 Task: Add Evolved Keto White Bar to the cart.
Action: Mouse moved to (241, 130)
Screenshot: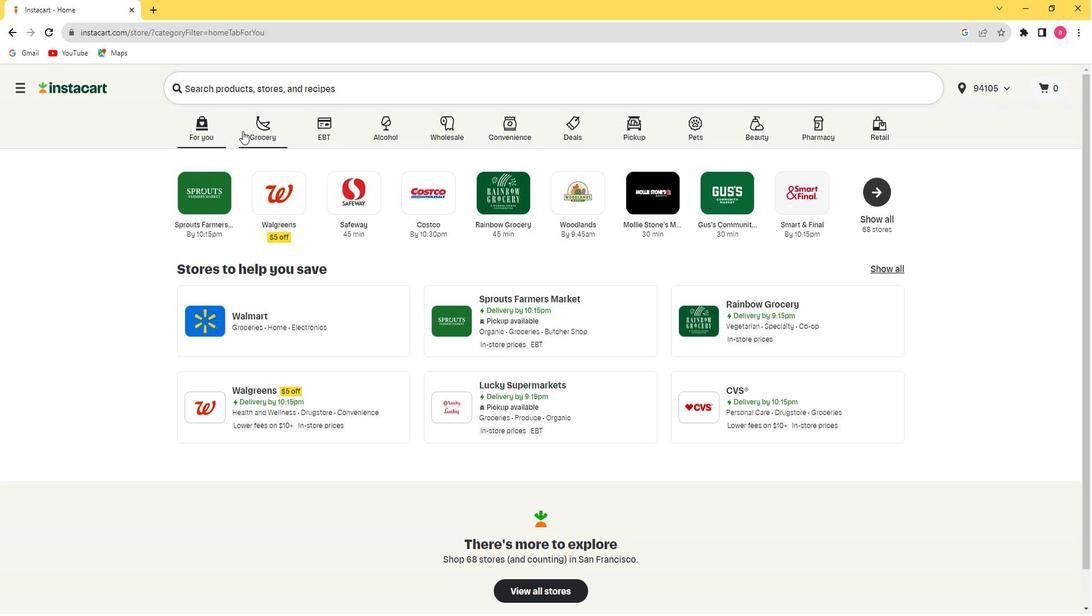
Action: Mouse pressed left at (241, 130)
Screenshot: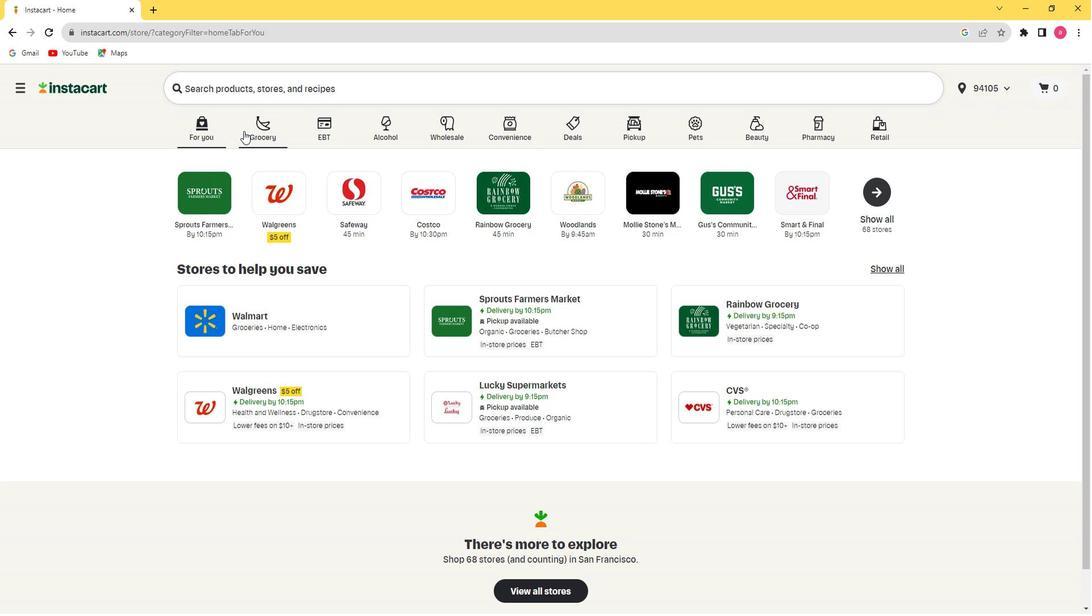 
Action: Mouse moved to (776, 202)
Screenshot: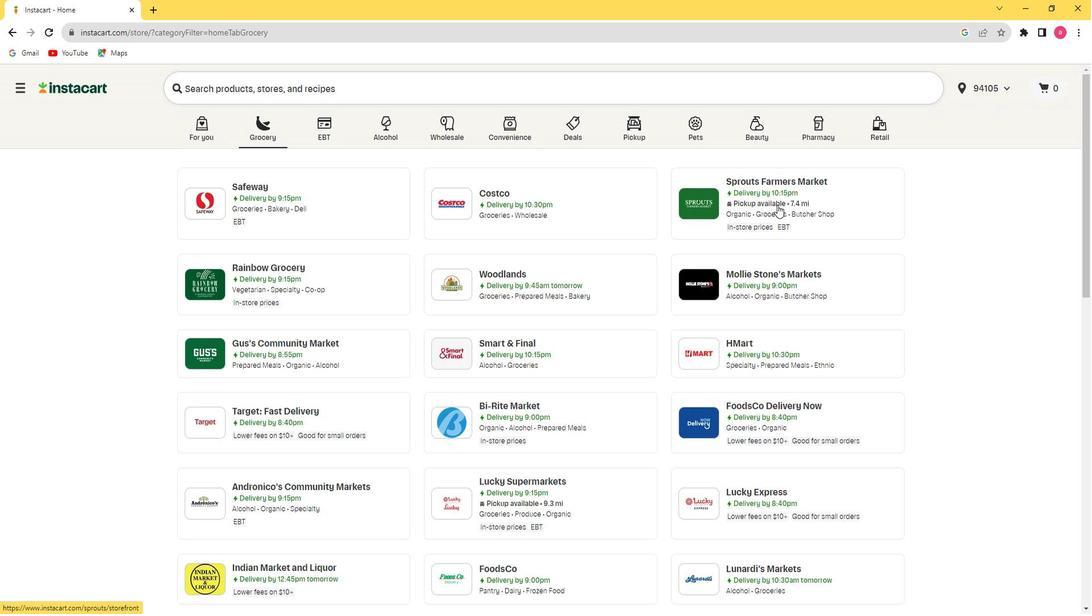 
Action: Mouse pressed left at (776, 202)
Screenshot: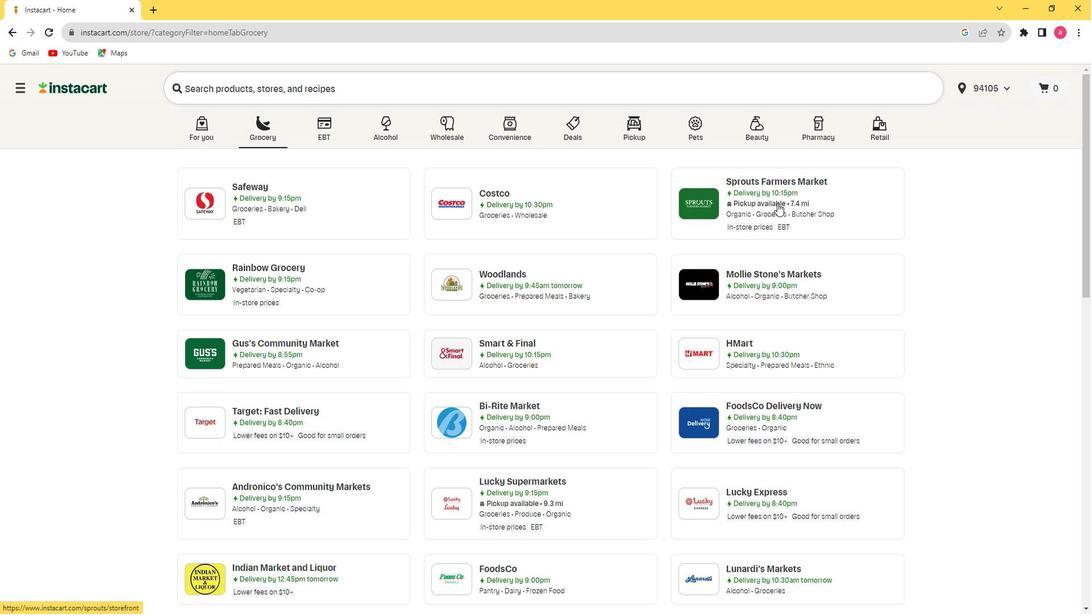 
Action: Mouse moved to (78, 479)
Screenshot: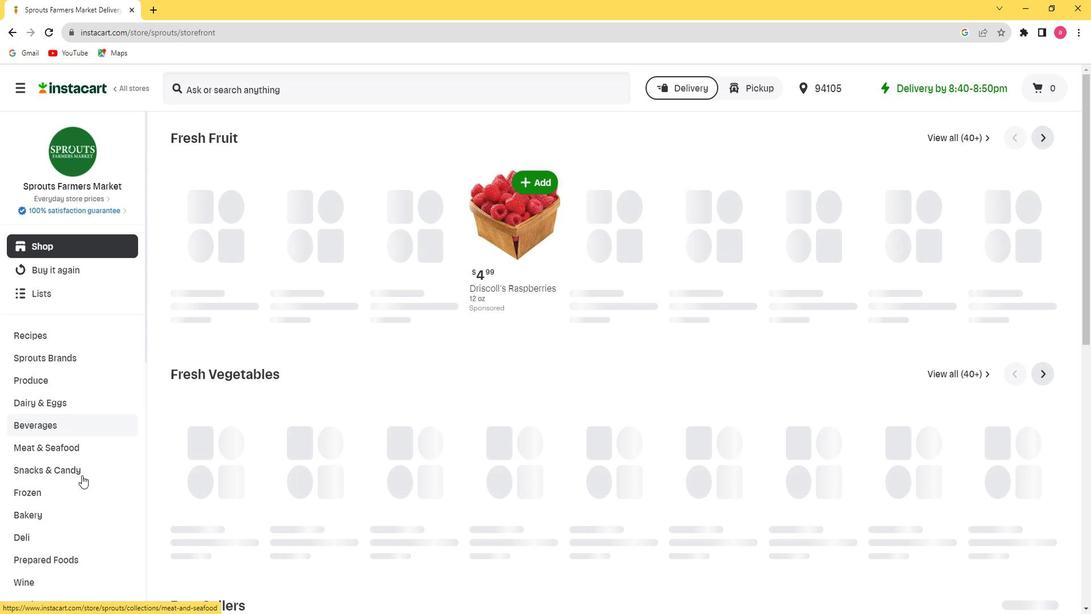 
Action: Mouse pressed left at (78, 479)
Screenshot: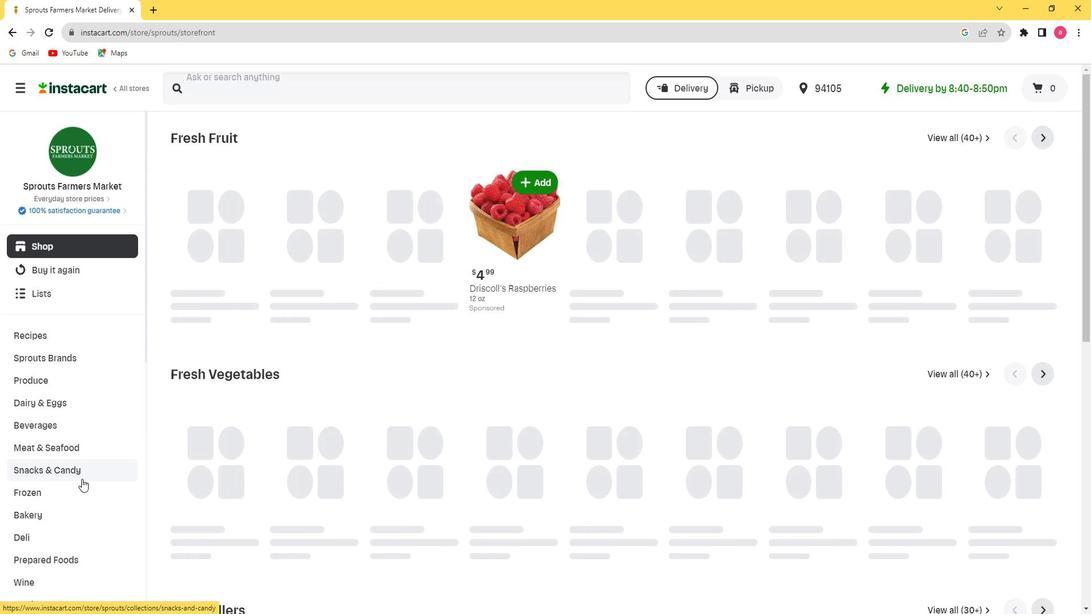 
Action: Mouse moved to (79, 501)
Screenshot: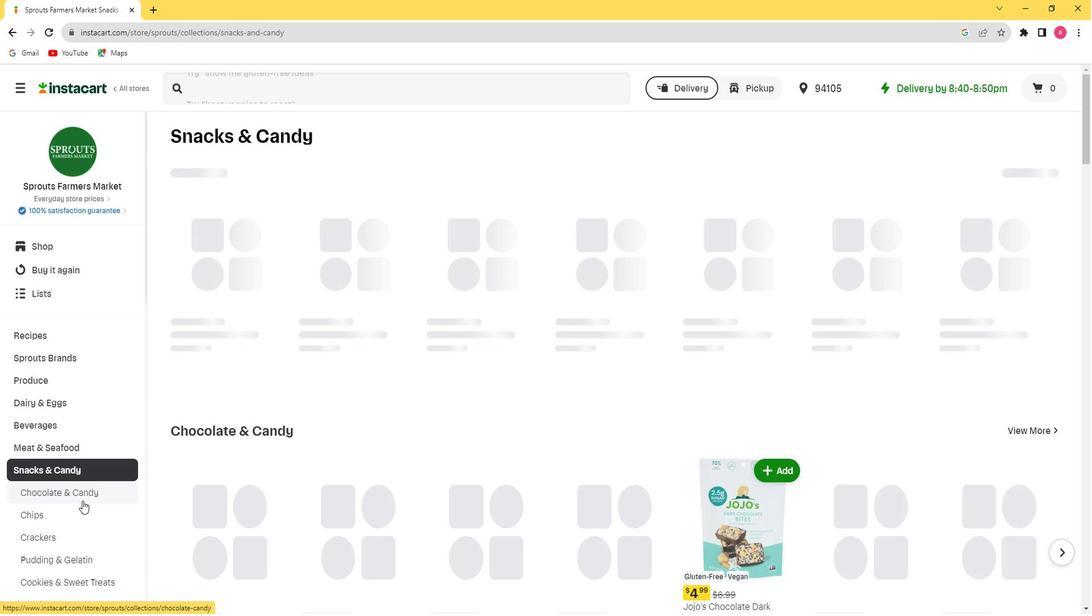 
Action: Mouse pressed left at (79, 501)
Screenshot: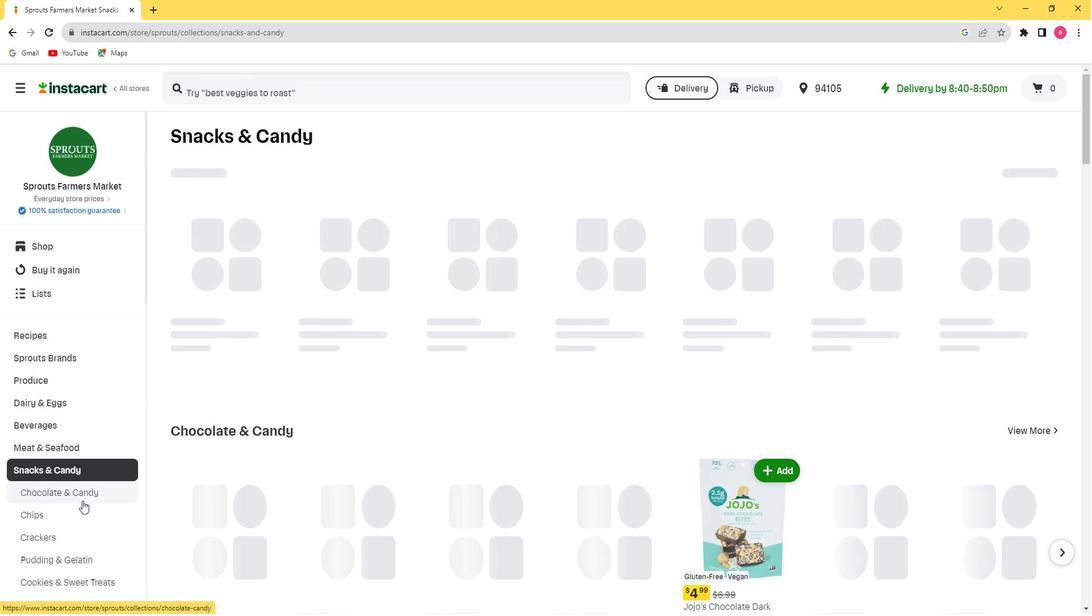 
Action: Mouse moved to (249, 178)
Screenshot: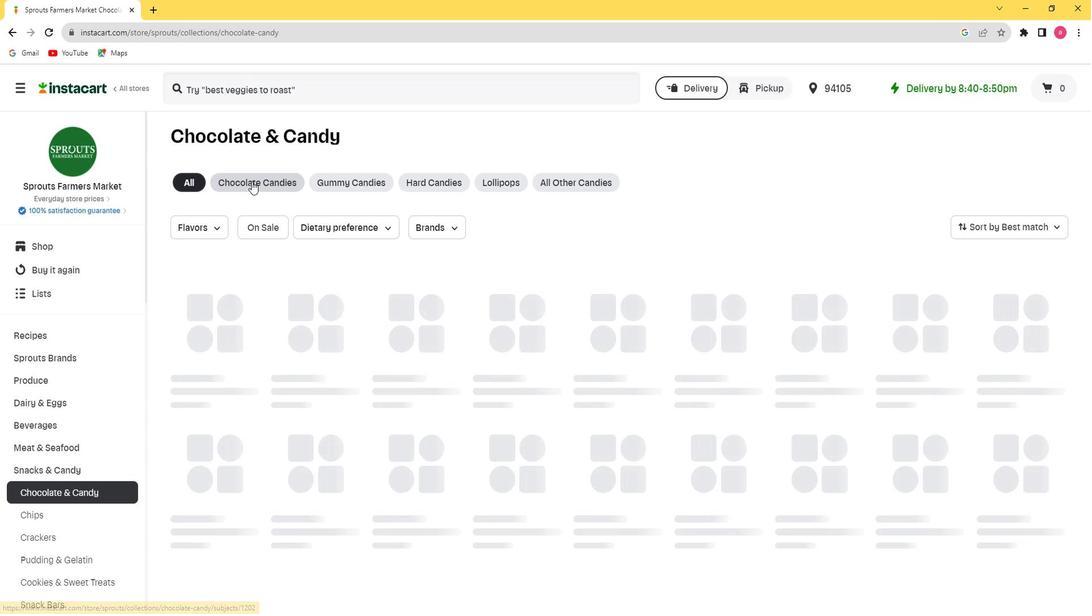 
Action: Mouse pressed left at (249, 178)
Screenshot: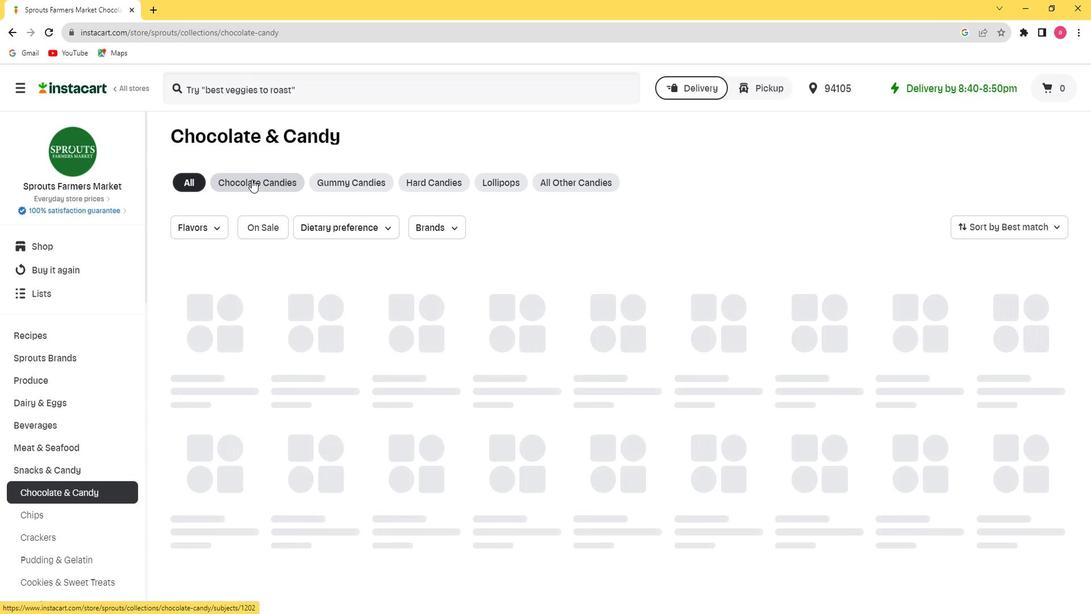 
Action: Mouse moved to (241, 94)
Screenshot: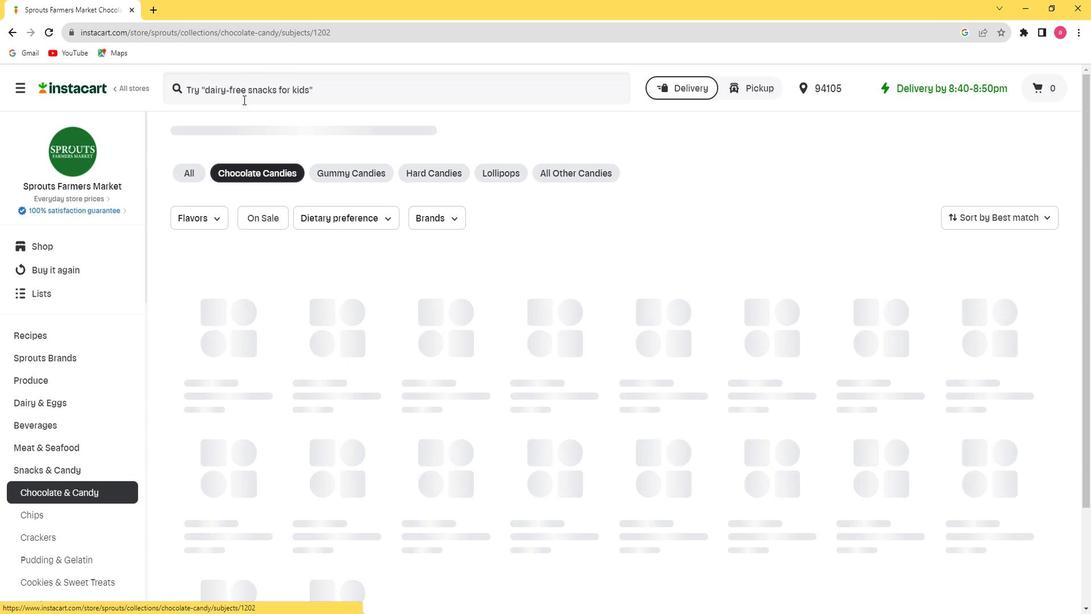 
Action: Mouse pressed left at (241, 94)
Screenshot: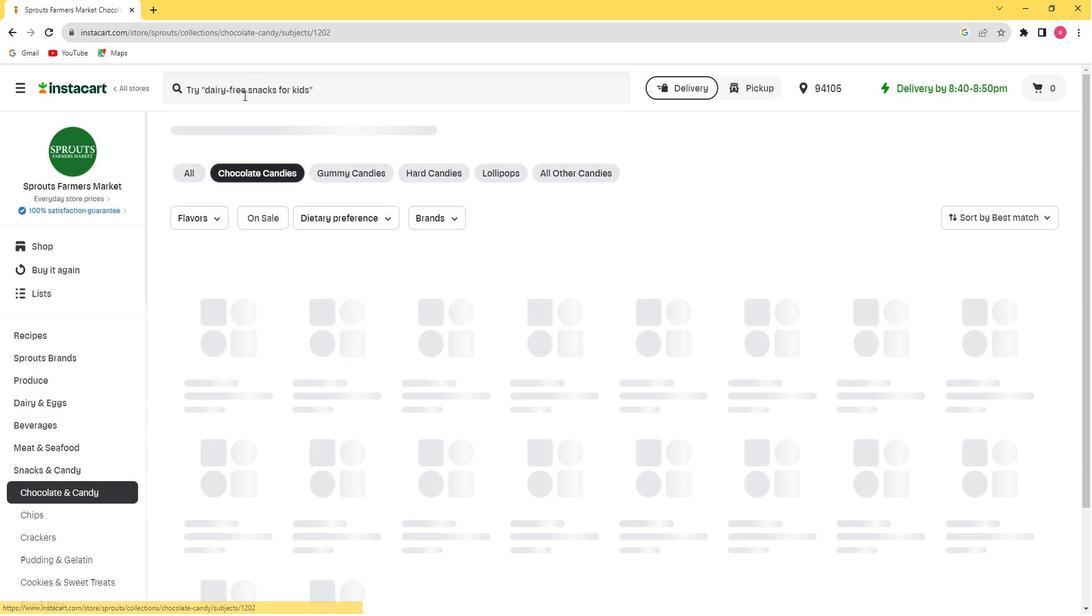 
Action: Key pressed <Key.shift>Evolved<Key.space>
Screenshot: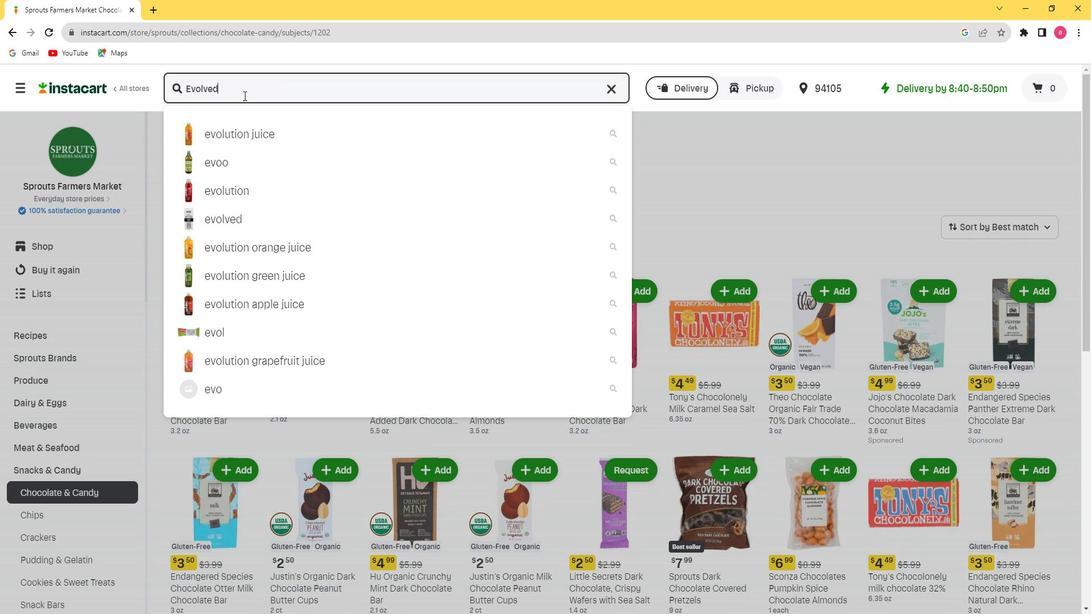 
Action: Mouse moved to (241, 94)
Screenshot: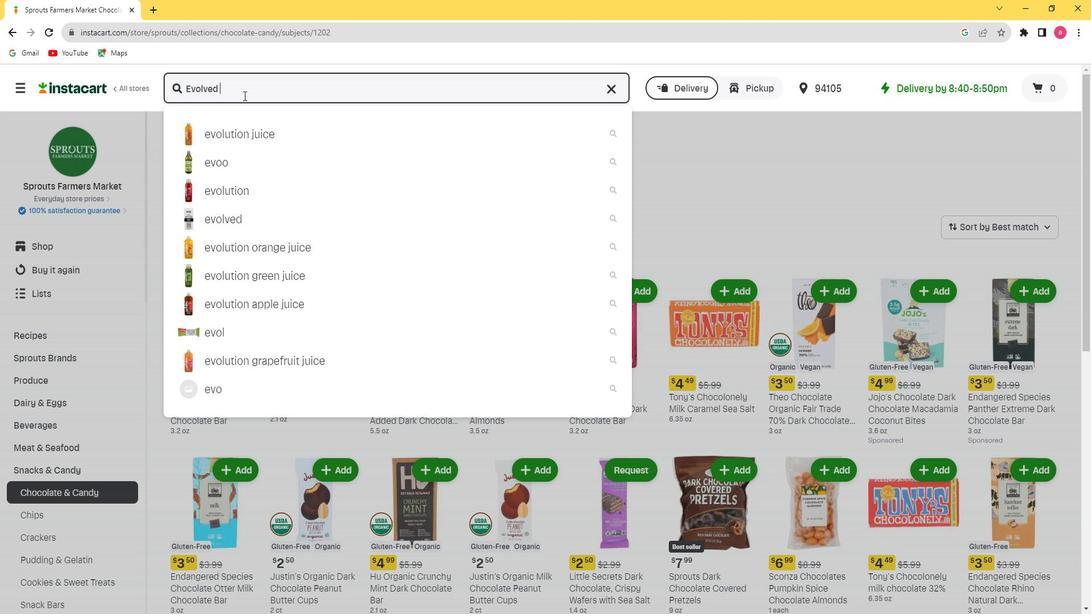 
Action: Key pressed <Key.shift><Key.shift><Key.shift><Key.shift><Key.shift><Key.shift><Key.shift><Key.shift><Key.shift><Key.shift><Key.shift><Key.shift><Key.shift><Key.shift><Key.shift><Key.shift><Key.shift>Keto<Key.space><Key.shift>White<Key.space><Key.shift><Key.shift><Key.shift><Key.shift><Key.shift><Key.shift><Key.shift><Key.shift><Key.shift><Key.shift><Key.shift>Bar<Key.enter>
Screenshot: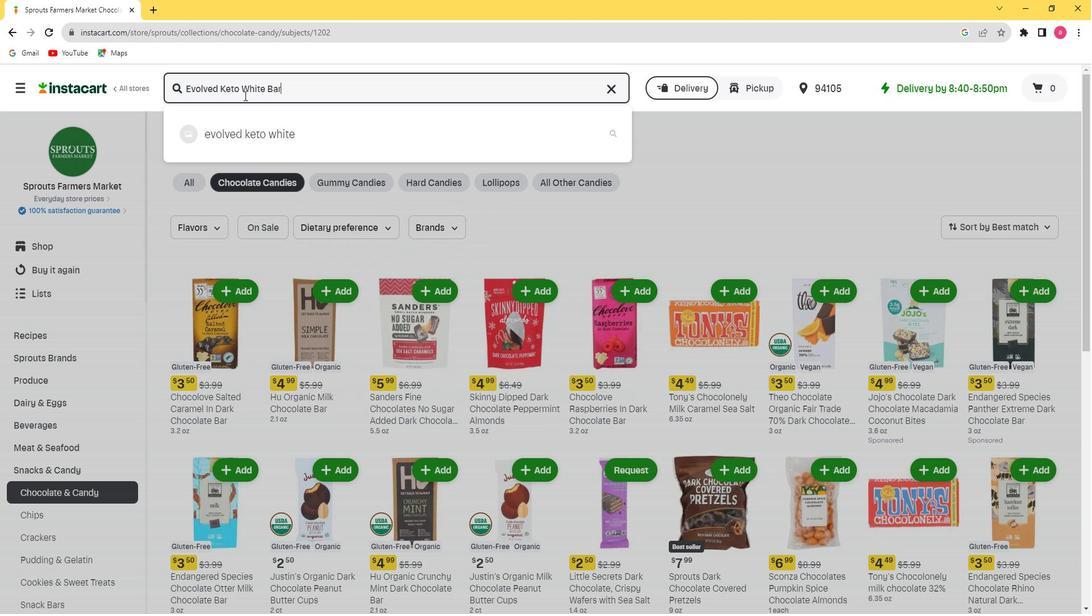 
Action: Mouse moved to (915, 428)
Screenshot: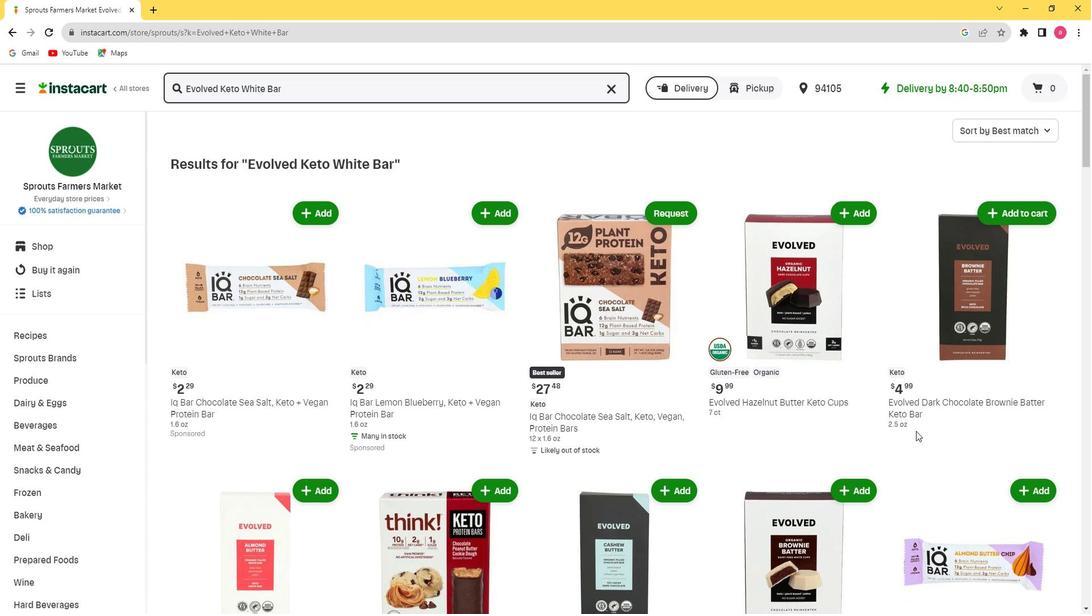 
Action: Mouse scrolled (915, 428) with delta (0, 0)
Screenshot: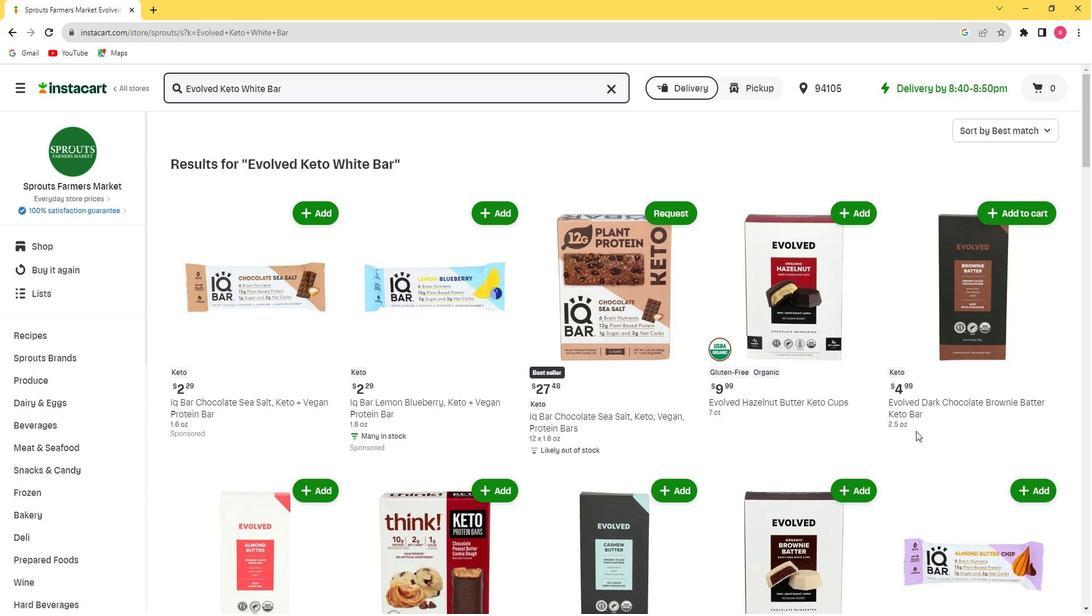
Action: Mouse scrolled (915, 428) with delta (0, 0)
Screenshot: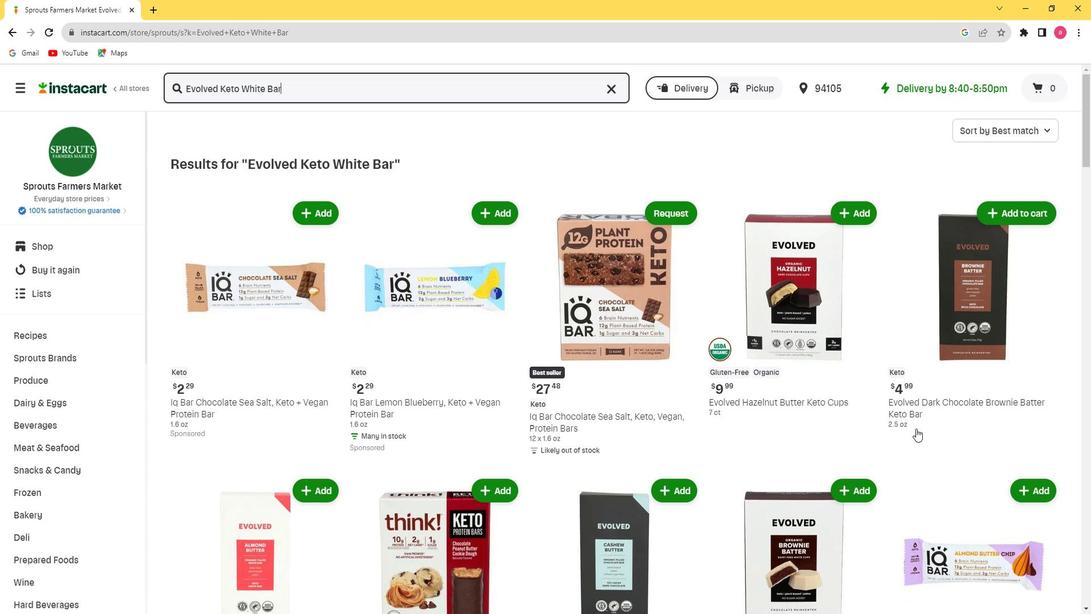 
Action: Mouse scrolled (915, 428) with delta (0, 0)
Screenshot: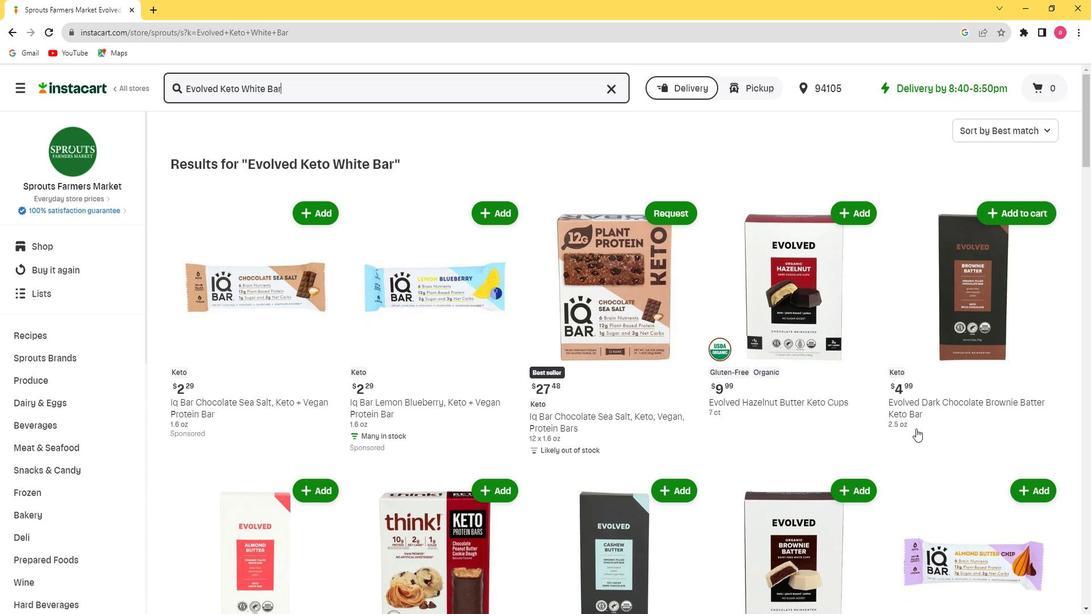 
Action: Mouse scrolled (915, 428) with delta (0, 0)
Screenshot: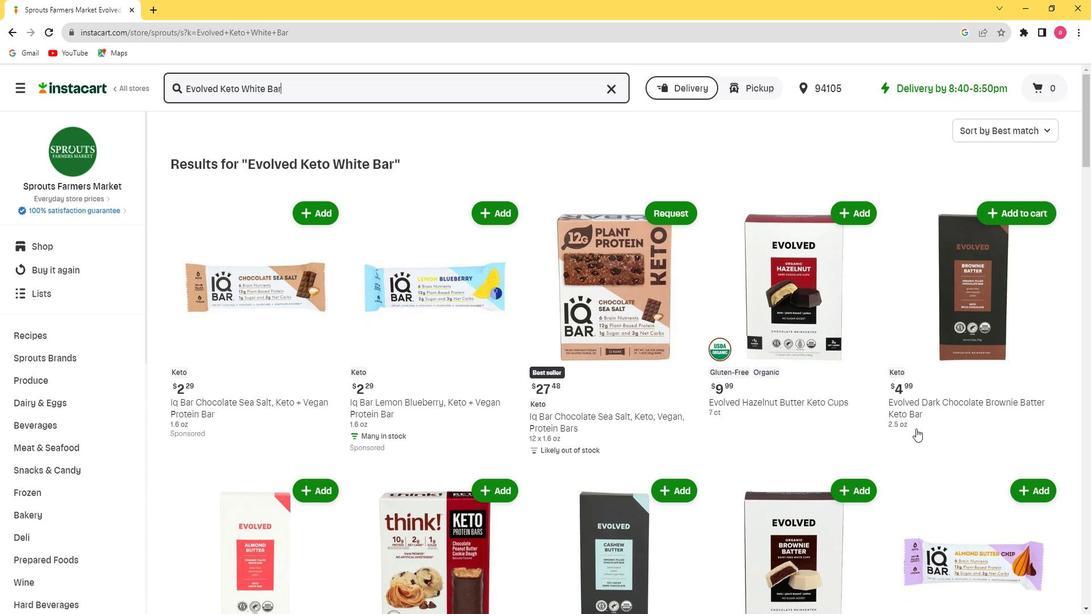 
Action: Mouse moved to (915, 425)
Screenshot: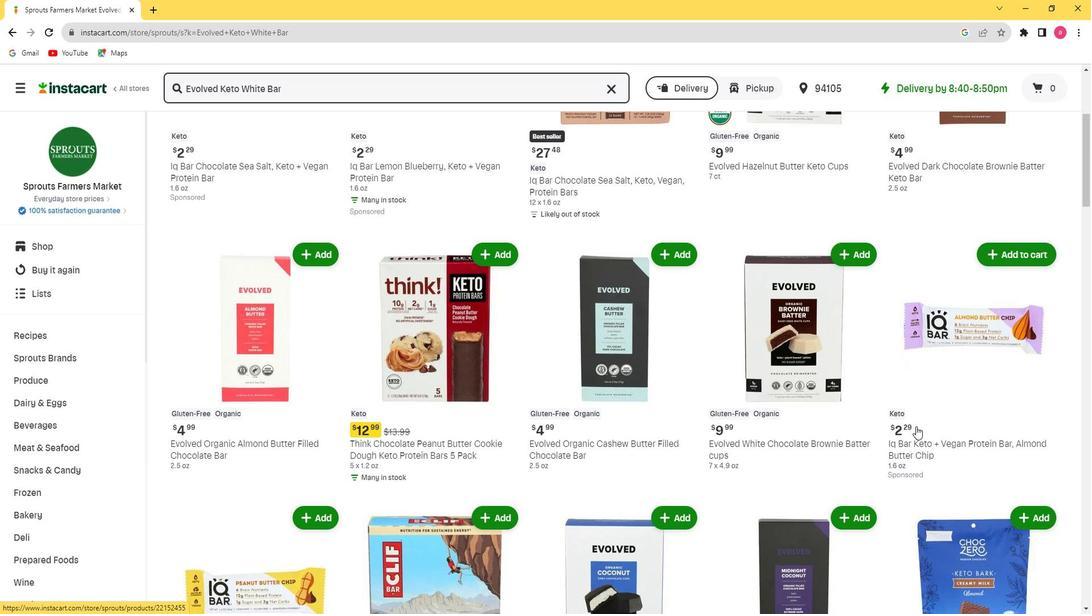 
Action: Mouse scrolled (915, 425) with delta (0, 0)
Screenshot: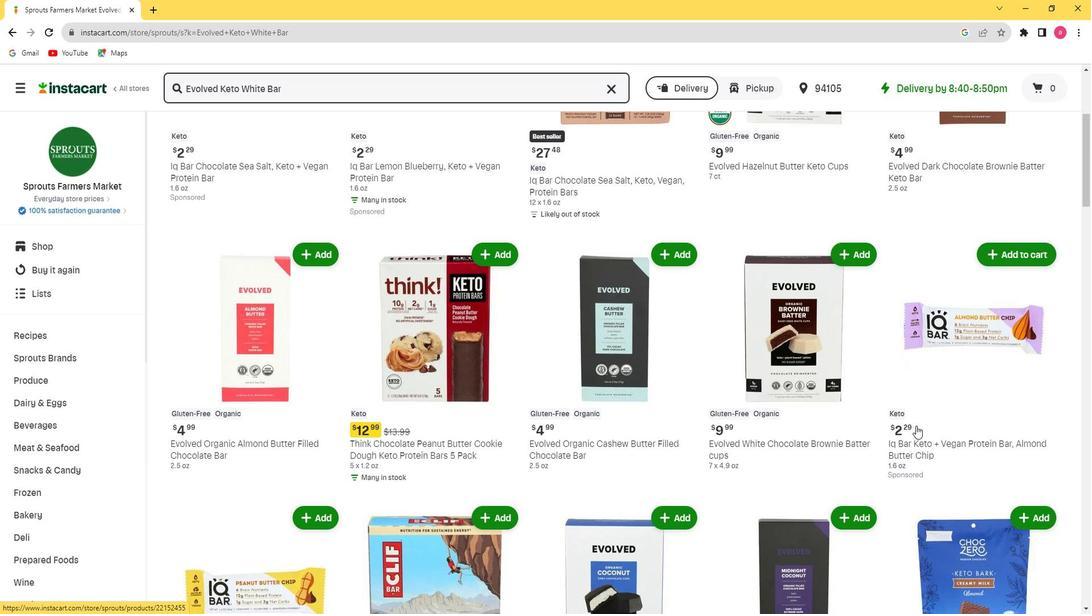 
Action: Mouse scrolled (915, 425) with delta (0, 0)
Screenshot: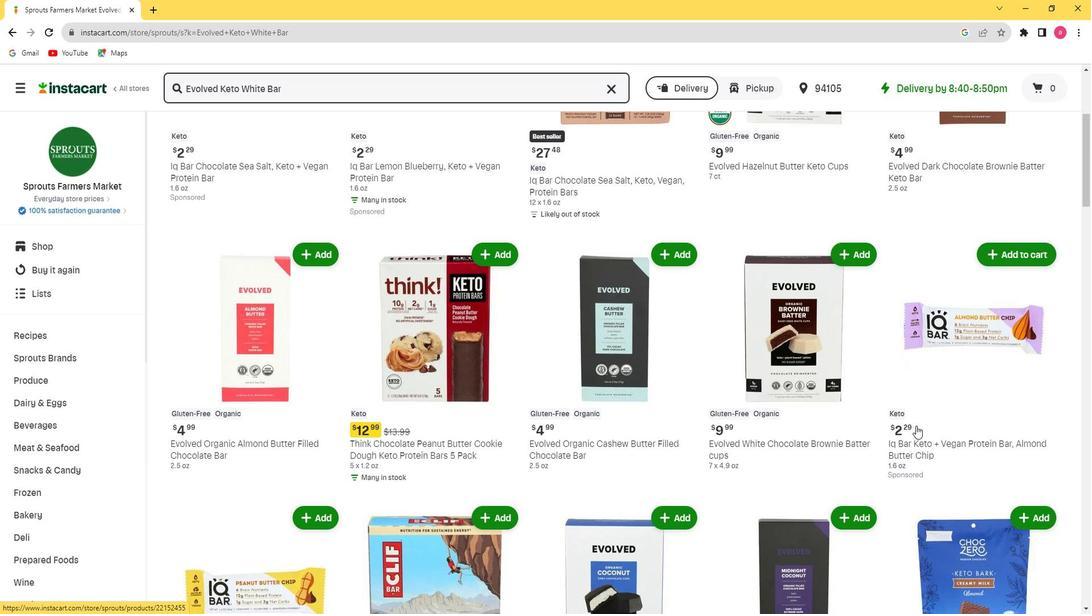 
Action: Mouse scrolled (915, 425) with delta (0, 0)
Screenshot: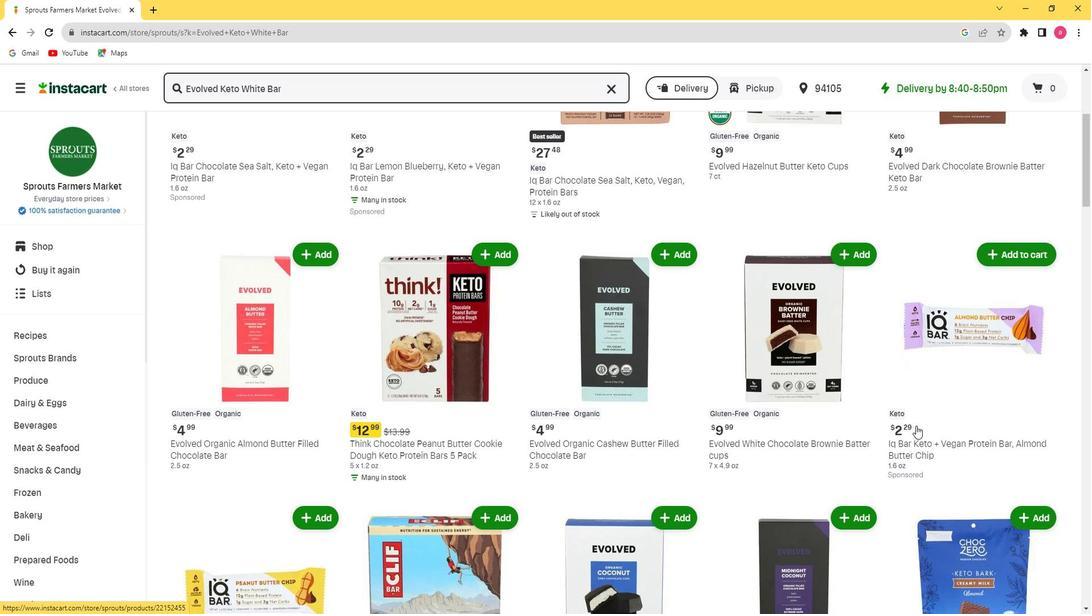 
Action: Mouse scrolled (915, 425) with delta (0, 0)
Screenshot: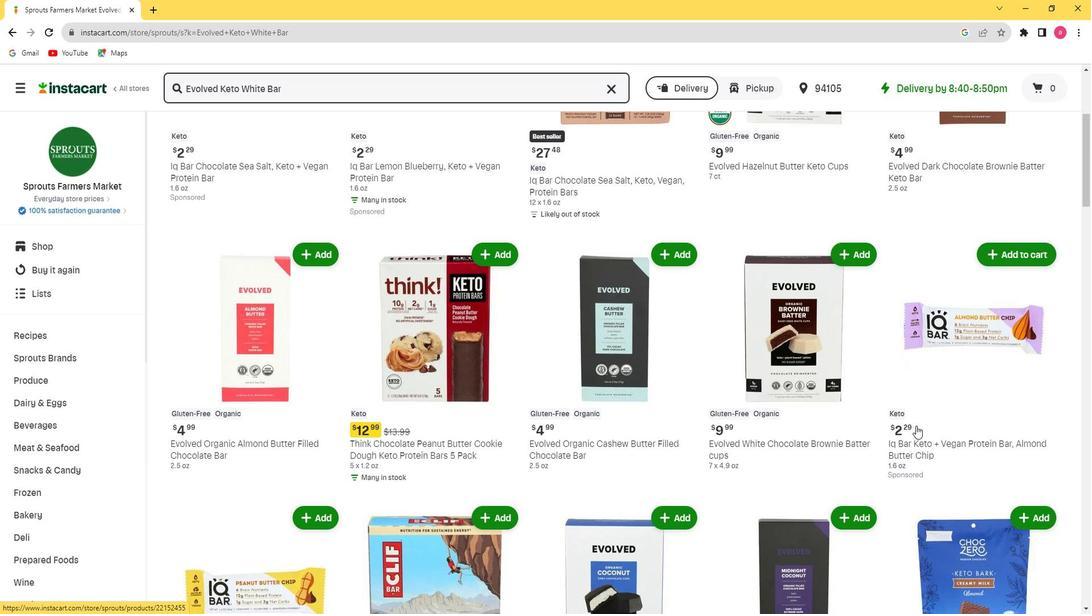
Action: Mouse scrolled (915, 425) with delta (0, 0)
Screenshot: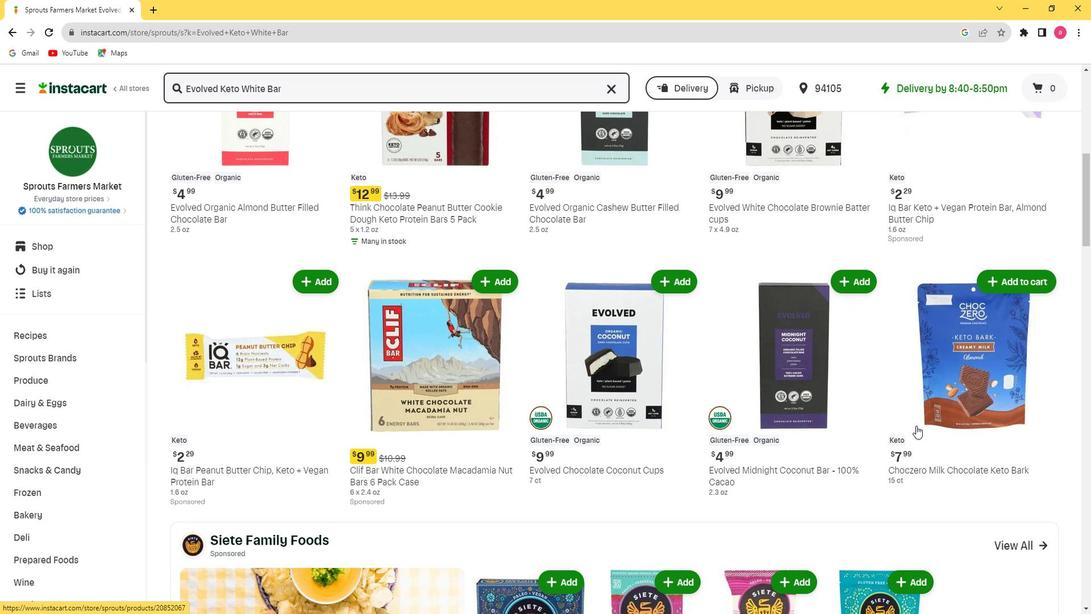 
Action: Mouse scrolled (915, 425) with delta (0, 0)
Screenshot: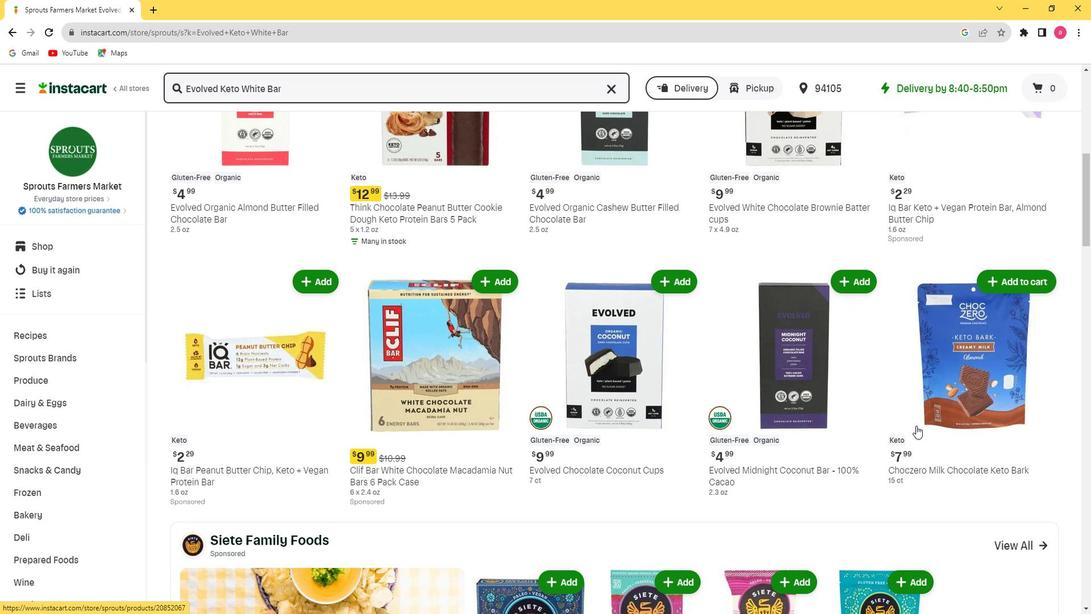
Action: Mouse scrolled (915, 425) with delta (0, 0)
Screenshot: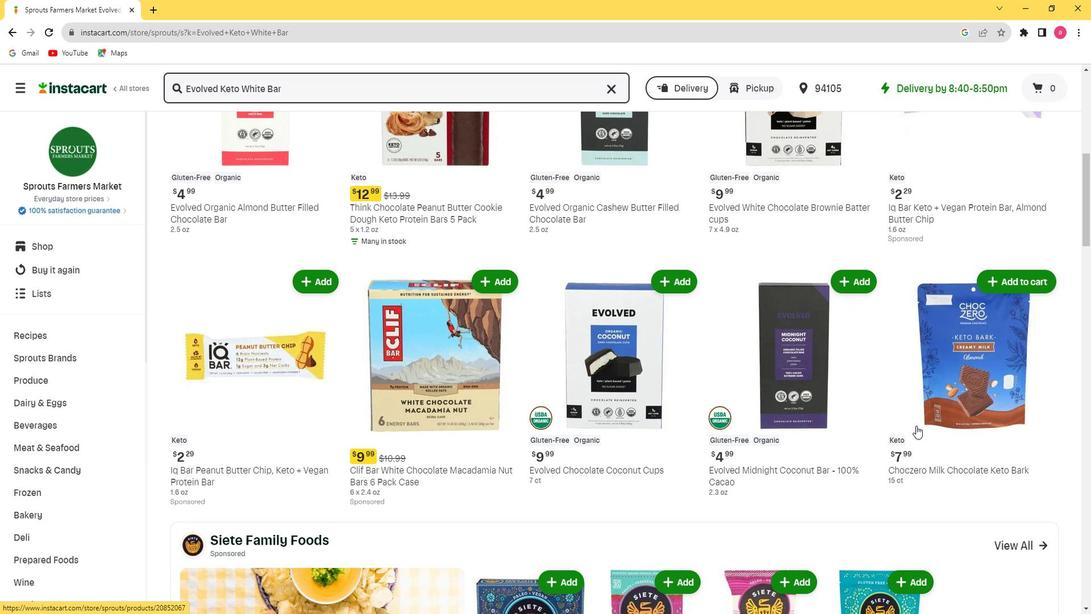 
Action: Mouse scrolled (915, 425) with delta (0, 0)
Screenshot: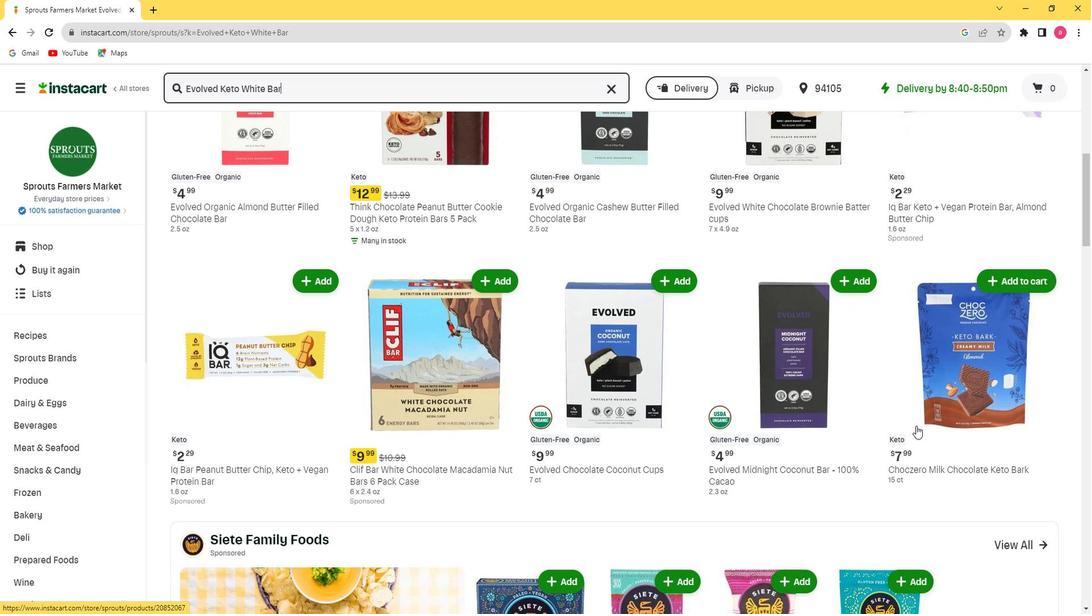 
Action: Mouse scrolled (915, 425) with delta (0, 0)
Screenshot: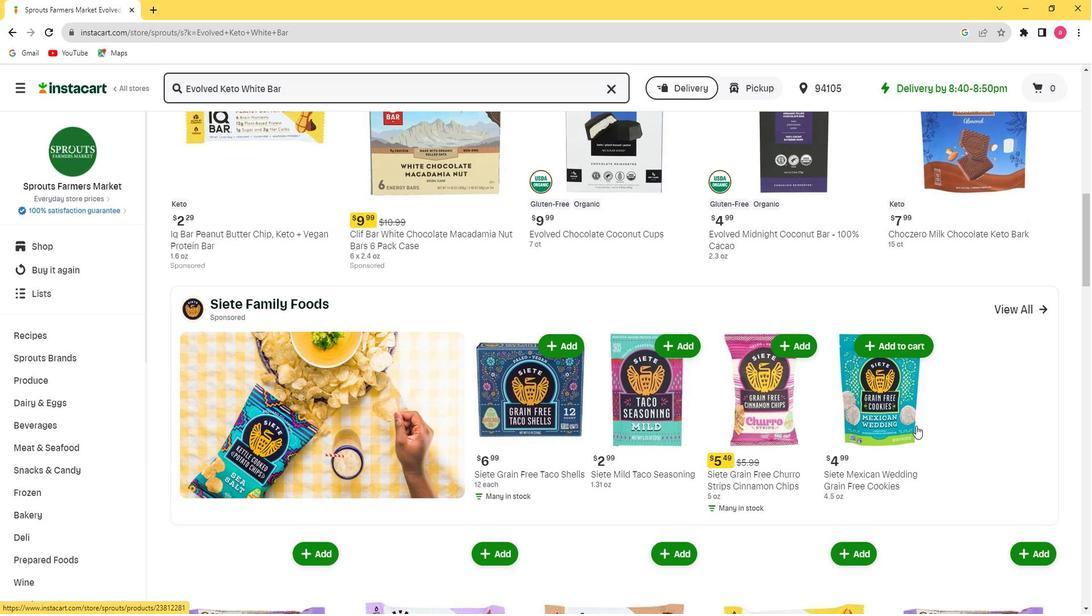 
Action: Mouse scrolled (915, 425) with delta (0, 0)
Screenshot: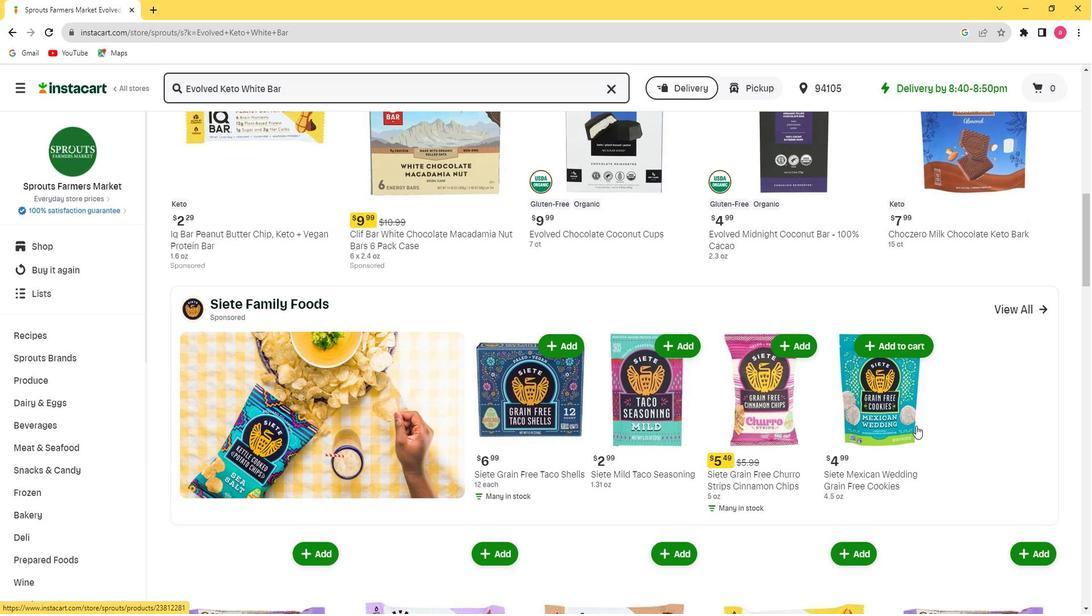 
Action: Mouse scrolled (915, 425) with delta (0, 0)
Screenshot: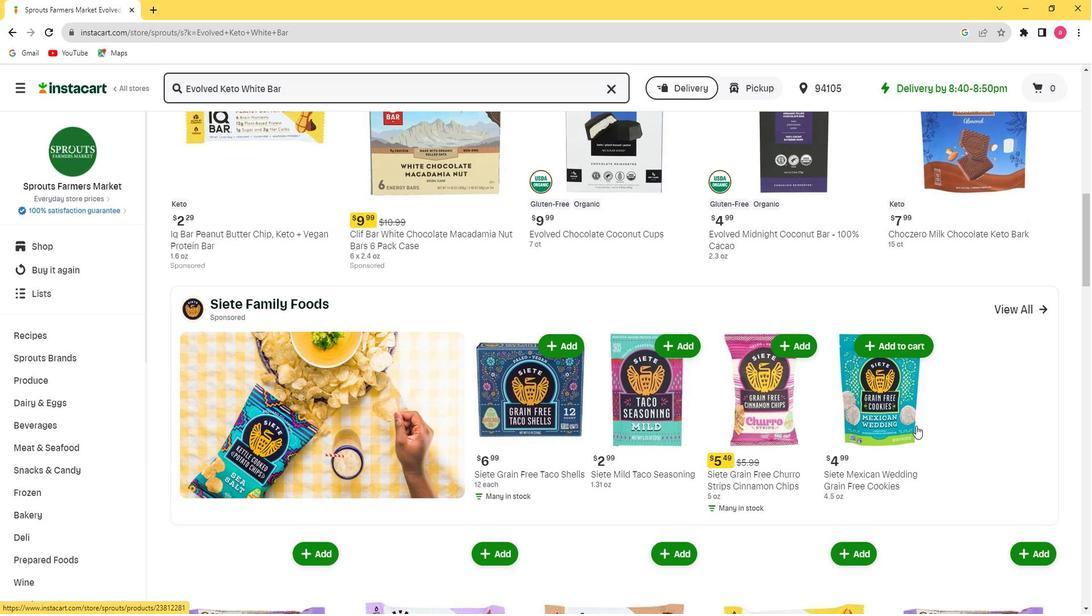 
Action: Mouse scrolled (915, 425) with delta (0, 0)
Screenshot: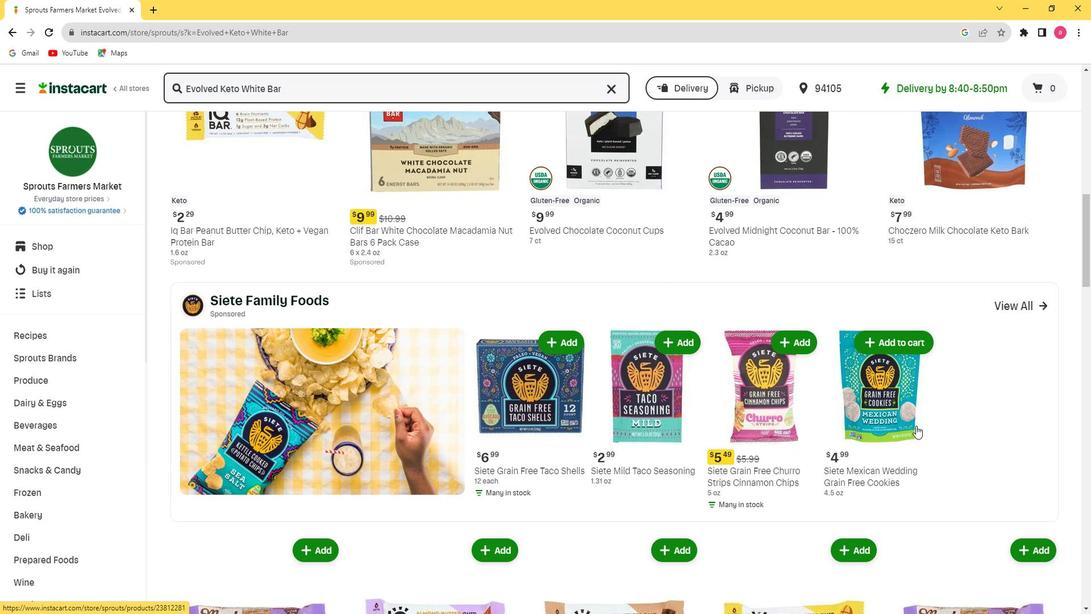 
Action: Mouse scrolled (915, 425) with delta (0, 0)
Screenshot: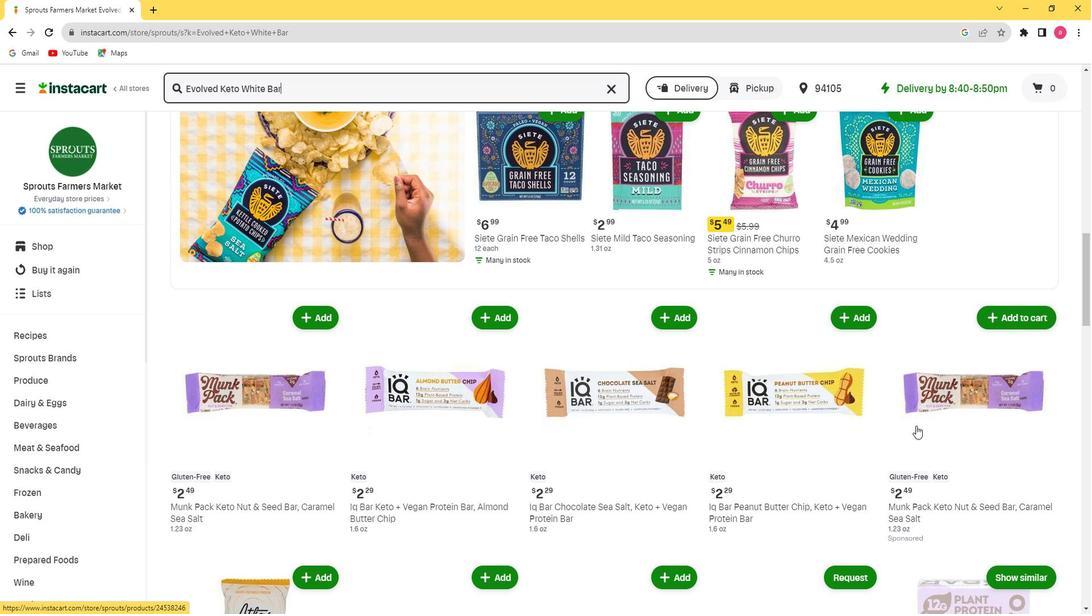 
Action: Mouse scrolled (915, 425) with delta (0, 0)
Screenshot: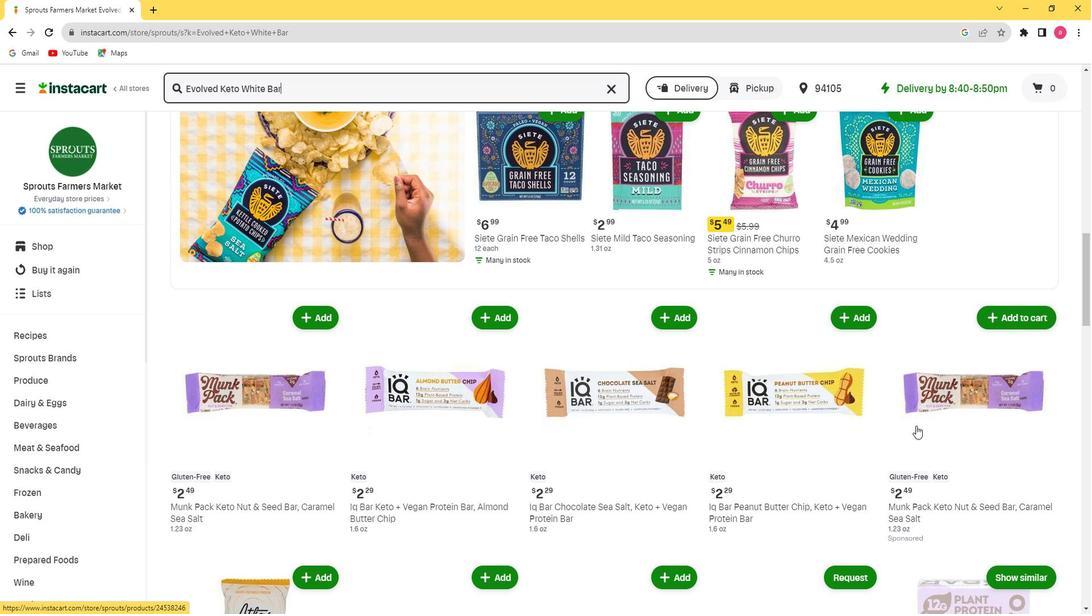 
Action: Mouse scrolled (915, 425) with delta (0, 0)
Screenshot: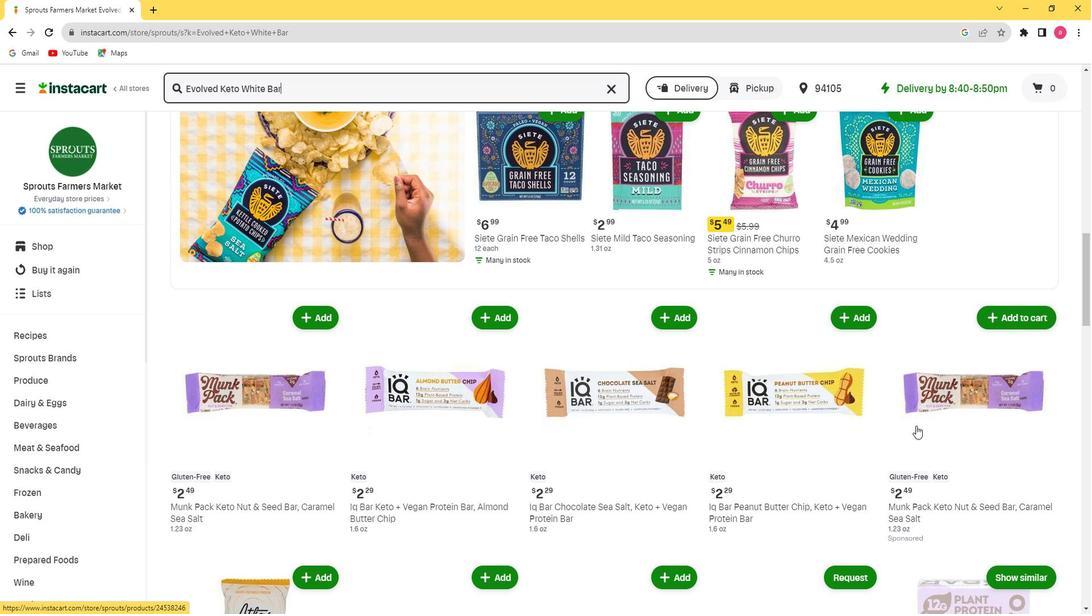 
Action: Mouse scrolled (915, 425) with delta (0, 0)
Screenshot: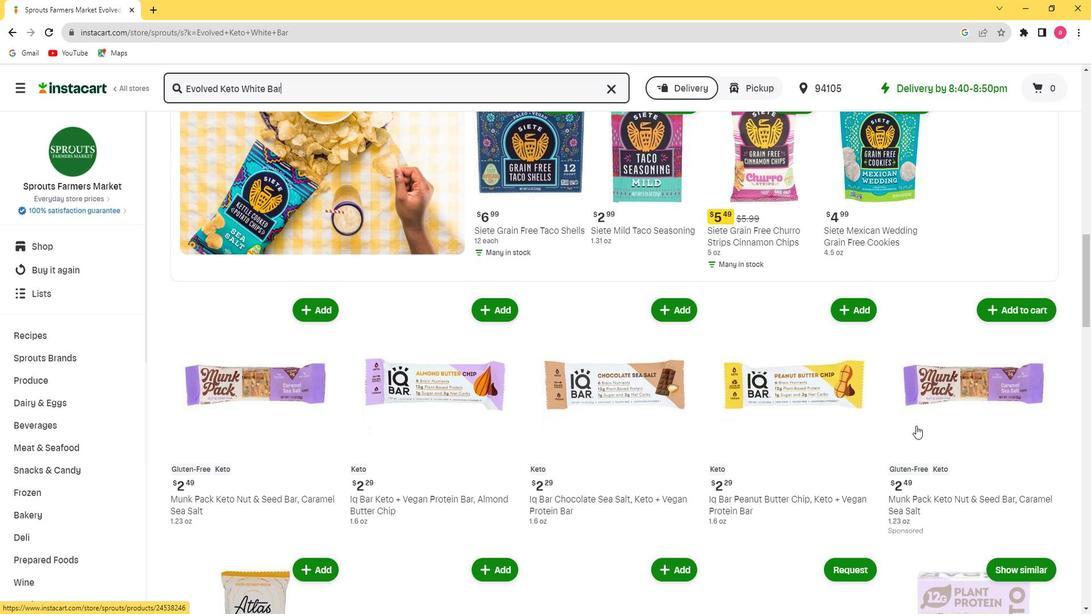 
Action: Mouse scrolled (915, 425) with delta (0, 0)
Screenshot: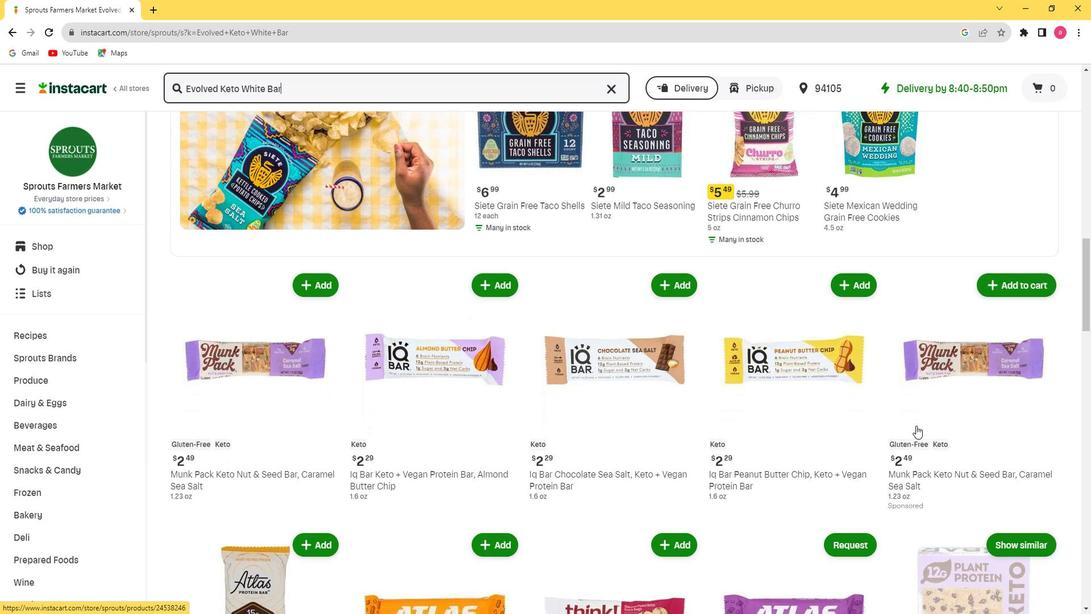 
Action: Mouse scrolled (915, 425) with delta (0, 0)
Screenshot: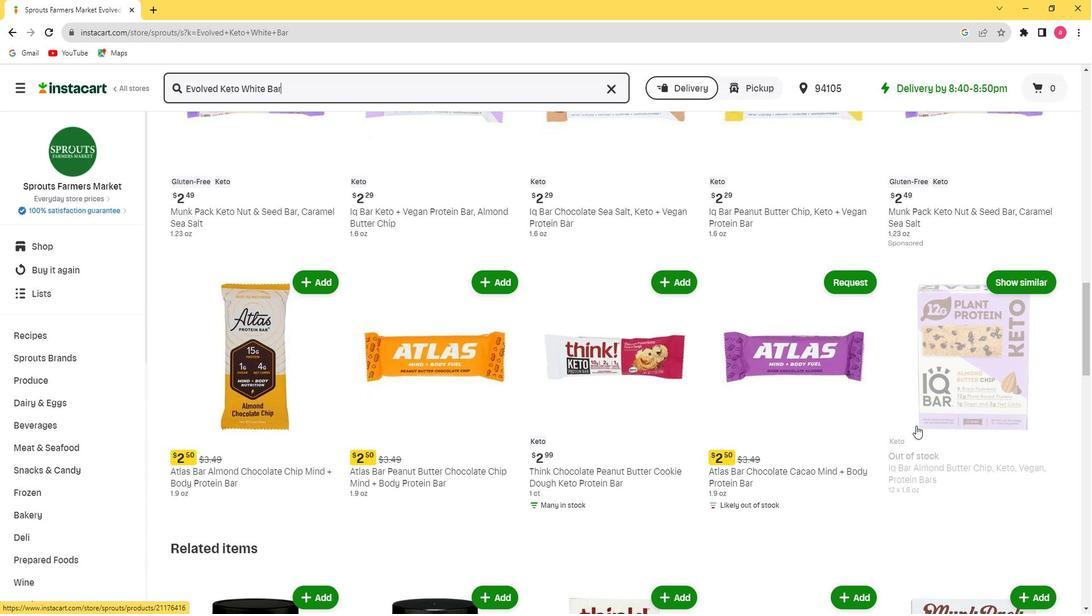
Action: Mouse scrolled (915, 425) with delta (0, 0)
Screenshot: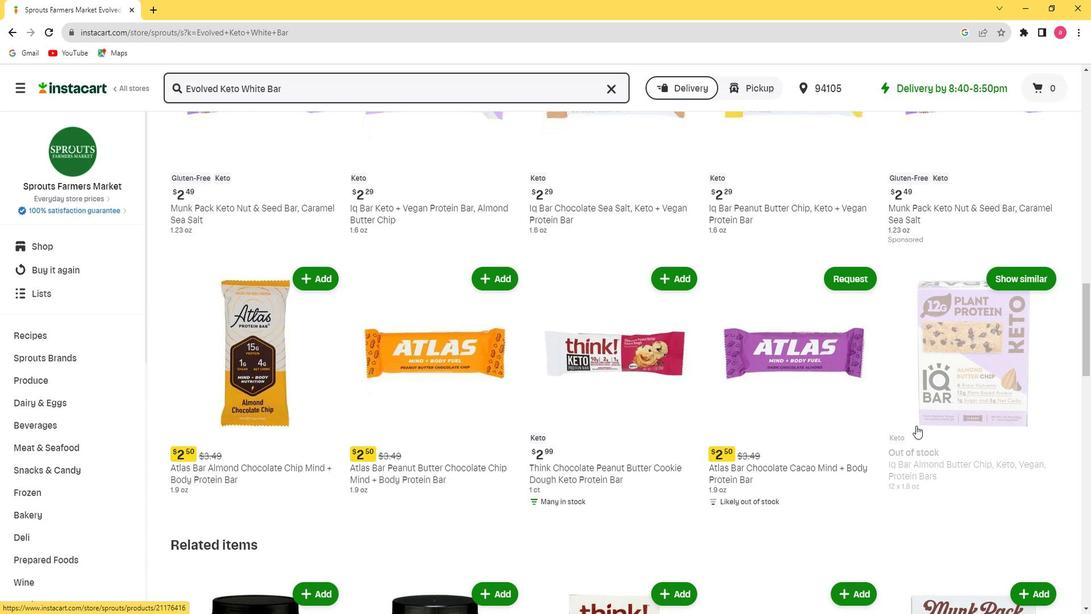 
Action: Mouse scrolled (915, 425) with delta (0, 0)
Screenshot: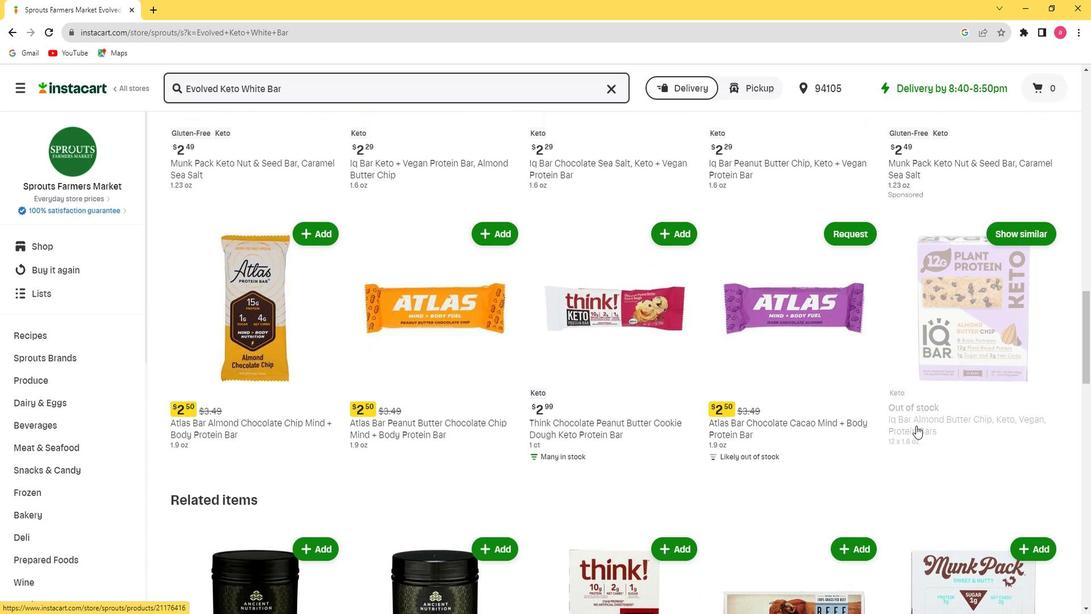 
Action: Mouse scrolled (915, 425) with delta (0, 0)
Screenshot: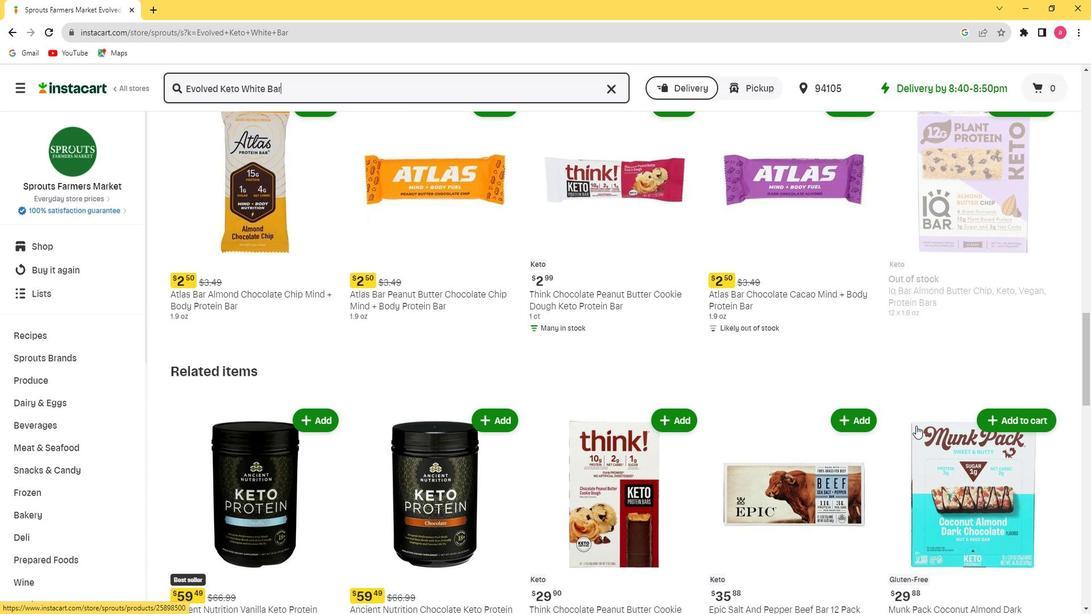 
Action: Mouse scrolled (915, 425) with delta (0, 0)
Screenshot: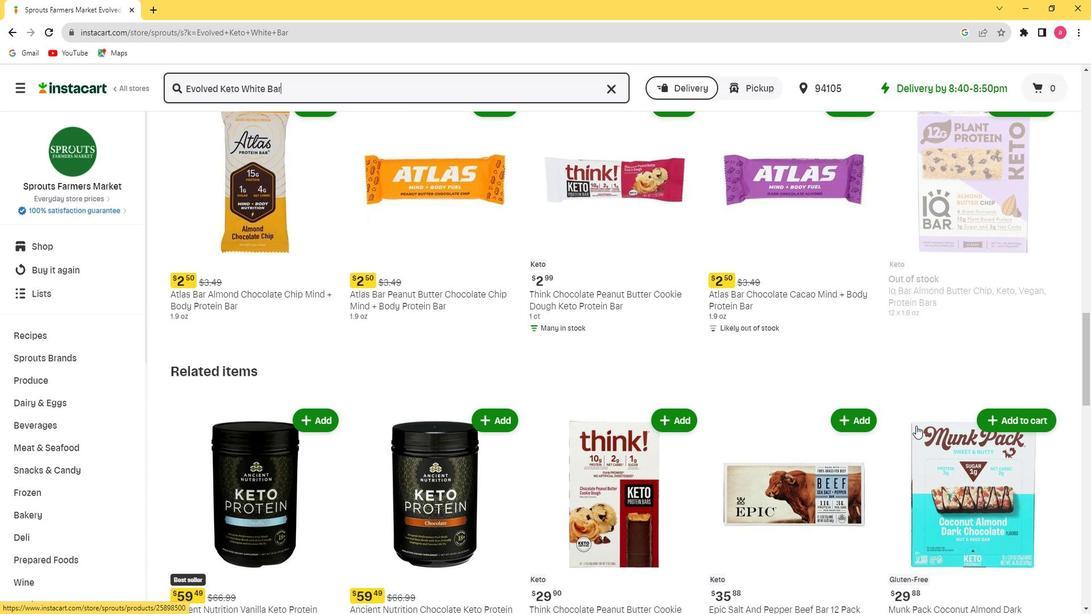 
Action: Mouse scrolled (915, 425) with delta (0, 0)
Screenshot: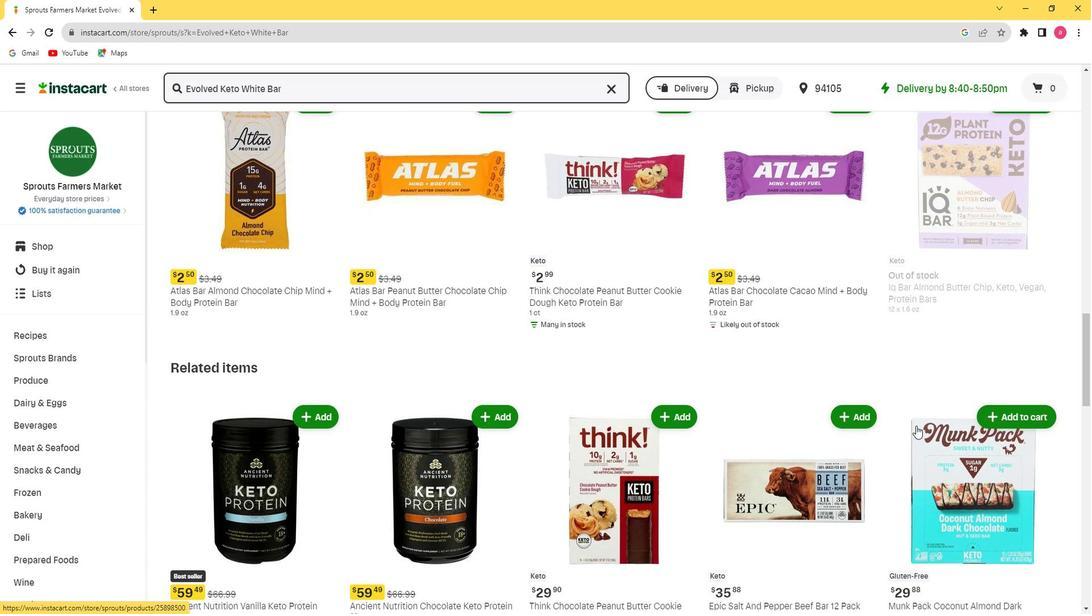 
Action: Mouse scrolled (915, 425) with delta (0, 0)
Screenshot: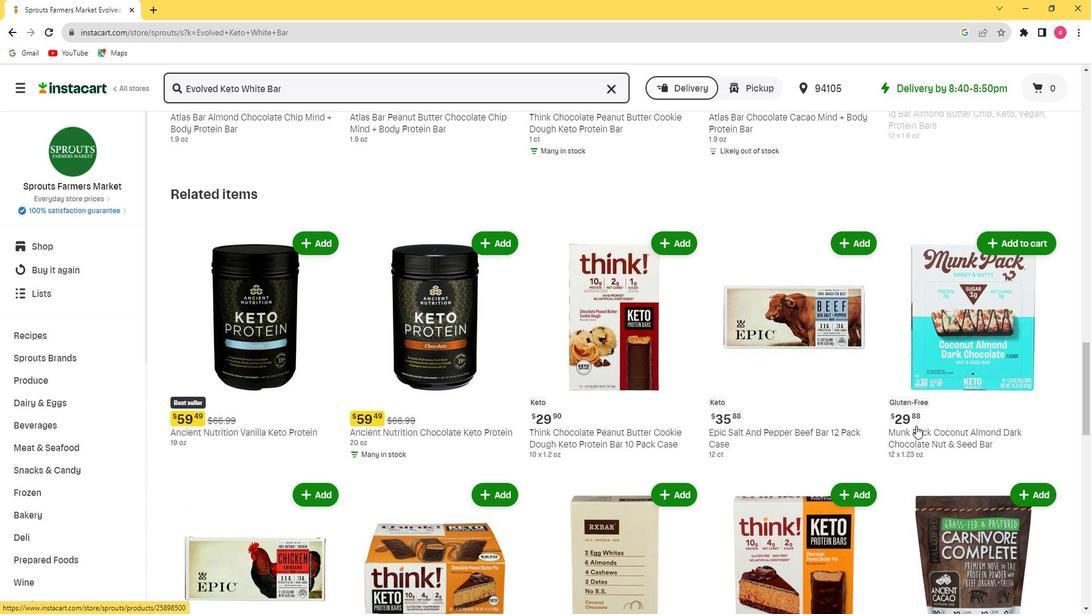 
Action: Mouse scrolled (915, 425) with delta (0, 0)
Screenshot: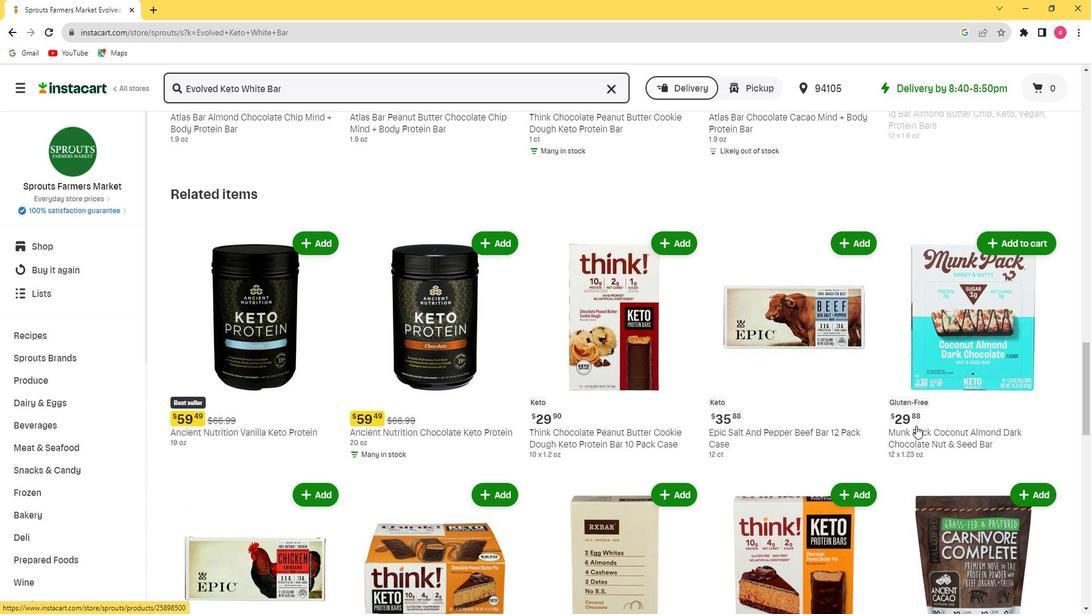 
Action: Mouse scrolled (915, 425) with delta (0, 0)
Screenshot: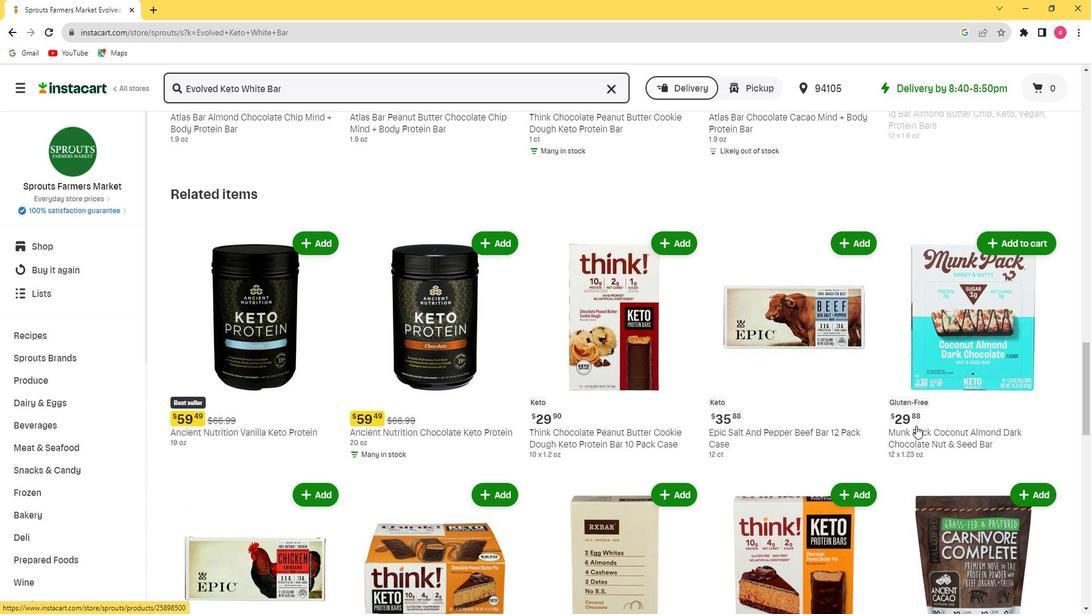 
Action: Mouse scrolled (915, 425) with delta (0, 0)
Screenshot: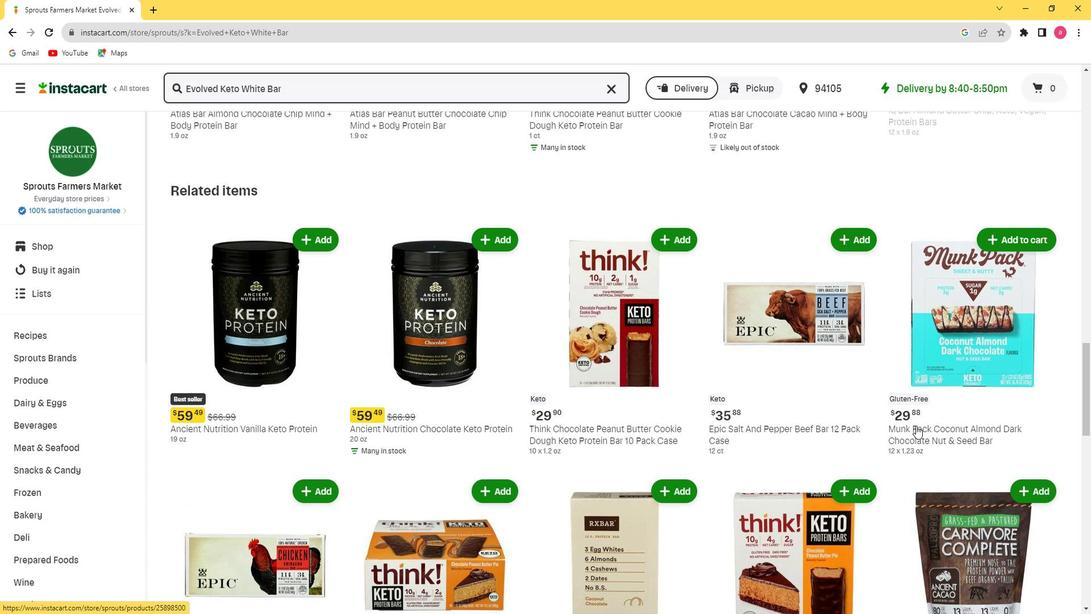 
Action: Mouse scrolled (915, 425) with delta (0, 0)
Screenshot: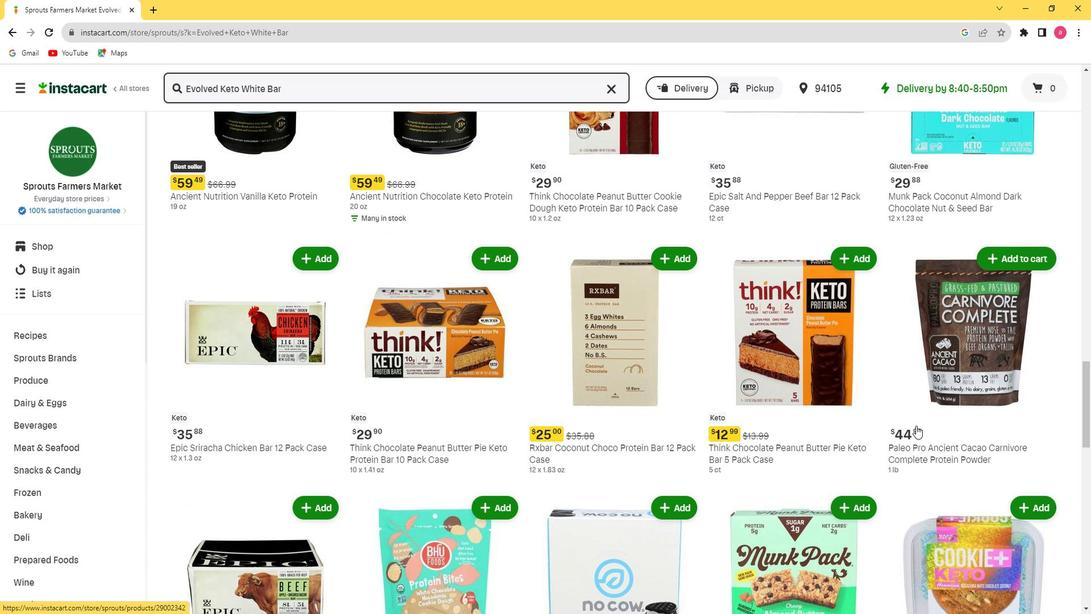 
Action: Mouse scrolled (915, 425) with delta (0, 0)
Screenshot: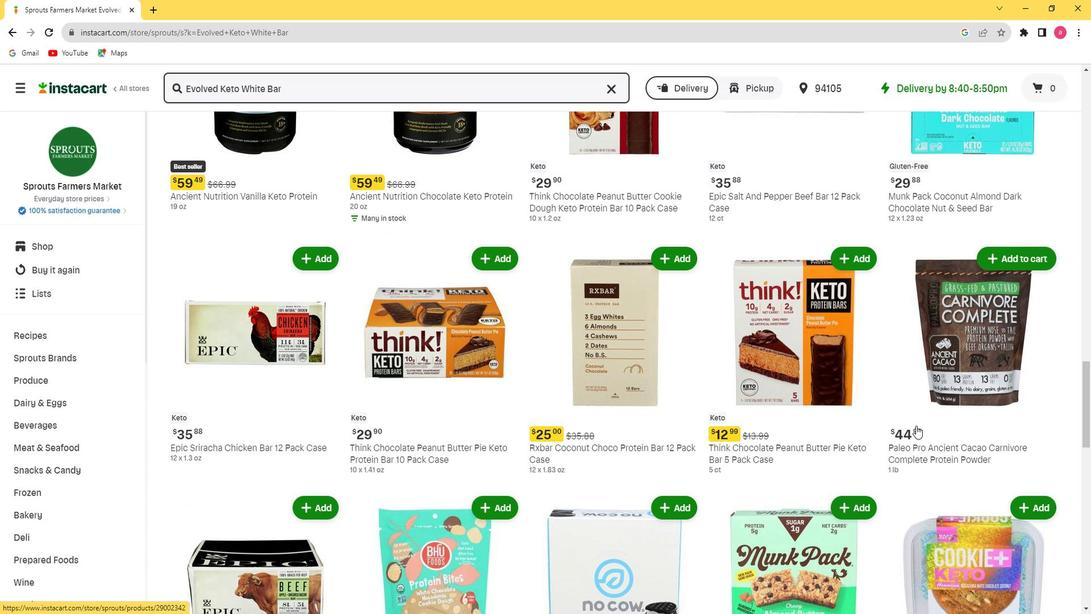 
Action: Mouse scrolled (915, 425) with delta (0, 0)
Screenshot: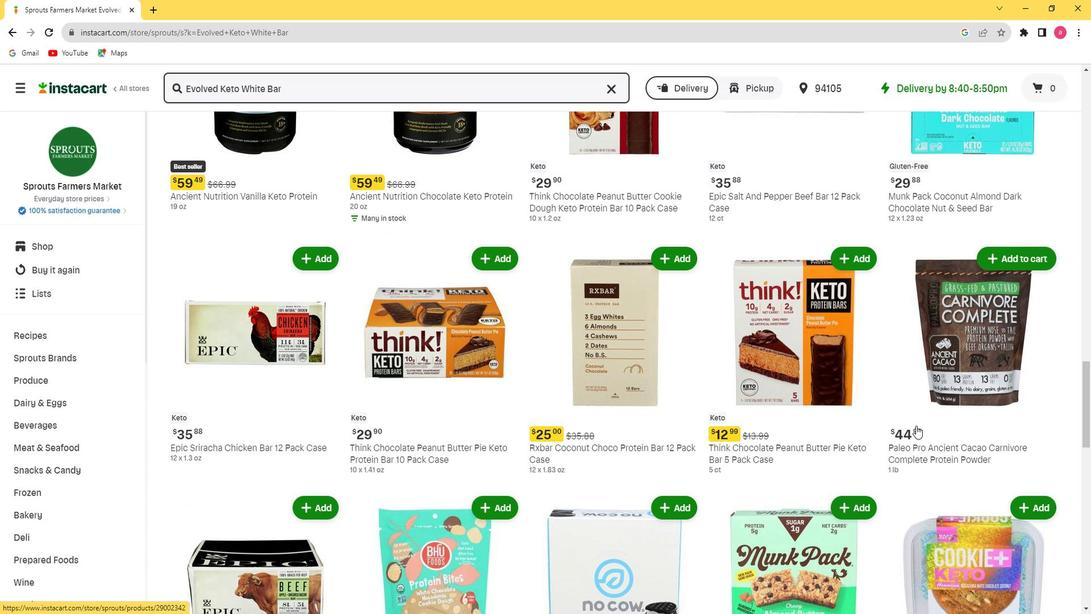 
Action: Mouse scrolled (915, 425) with delta (0, 0)
Screenshot: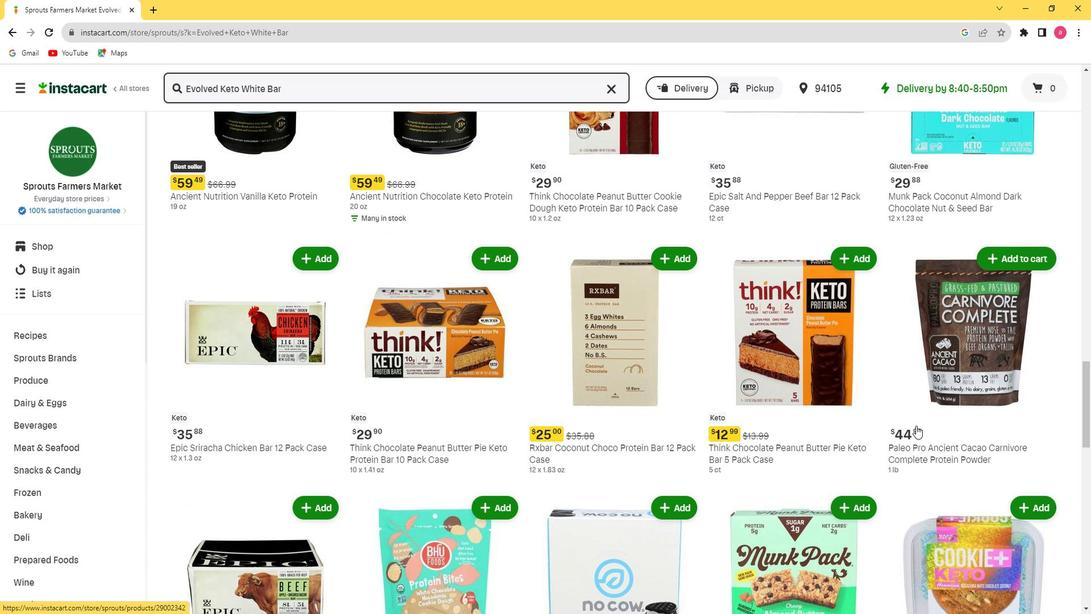 
Action: Mouse scrolled (915, 425) with delta (0, 0)
Screenshot: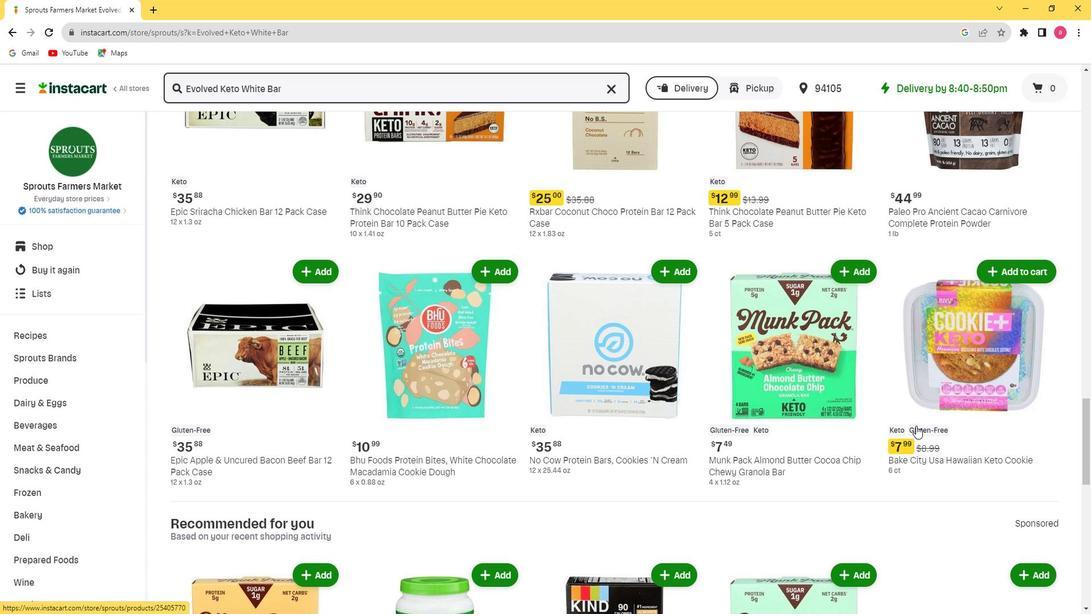 
Action: Mouse scrolled (915, 425) with delta (0, 0)
Screenshot: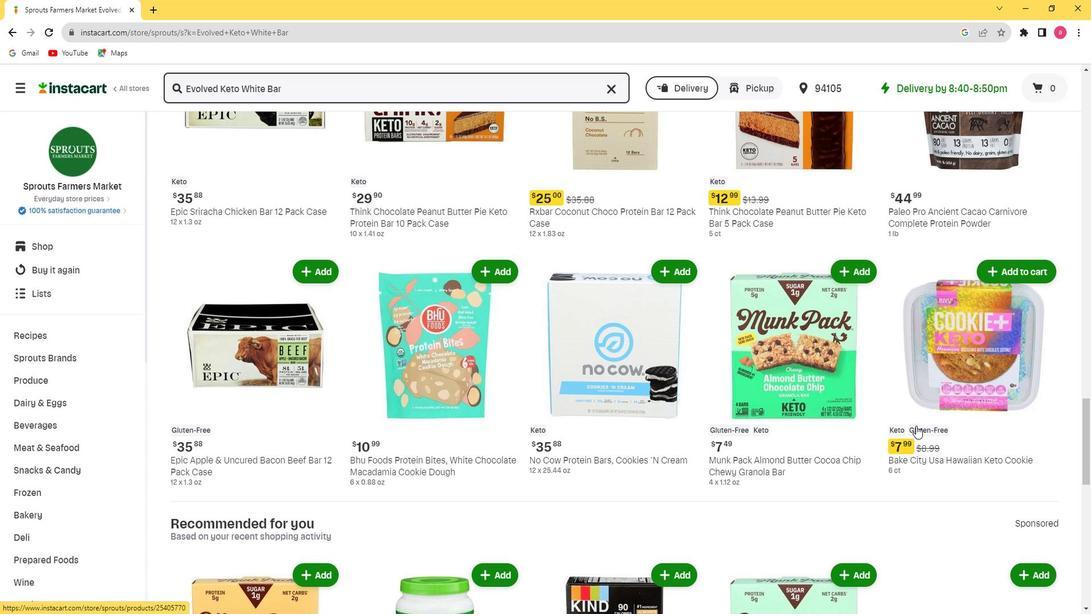 
Action: Mouse scrolled (915, 425) with delta (0, 0)
Screenshot: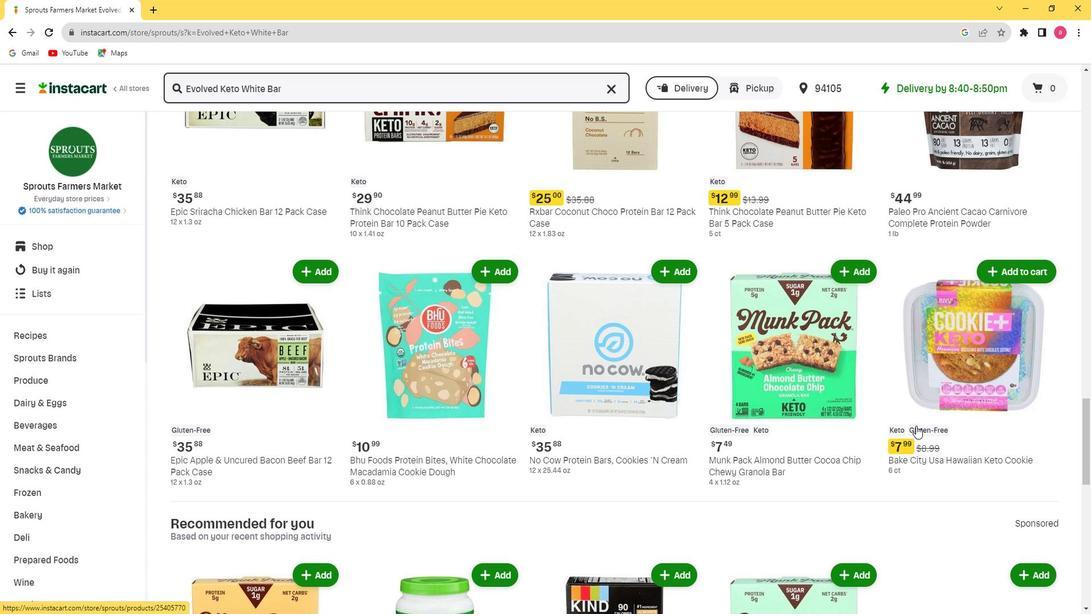
Action: Mouse scrolled (915, 425) with delta (0, 0)
Screenshot: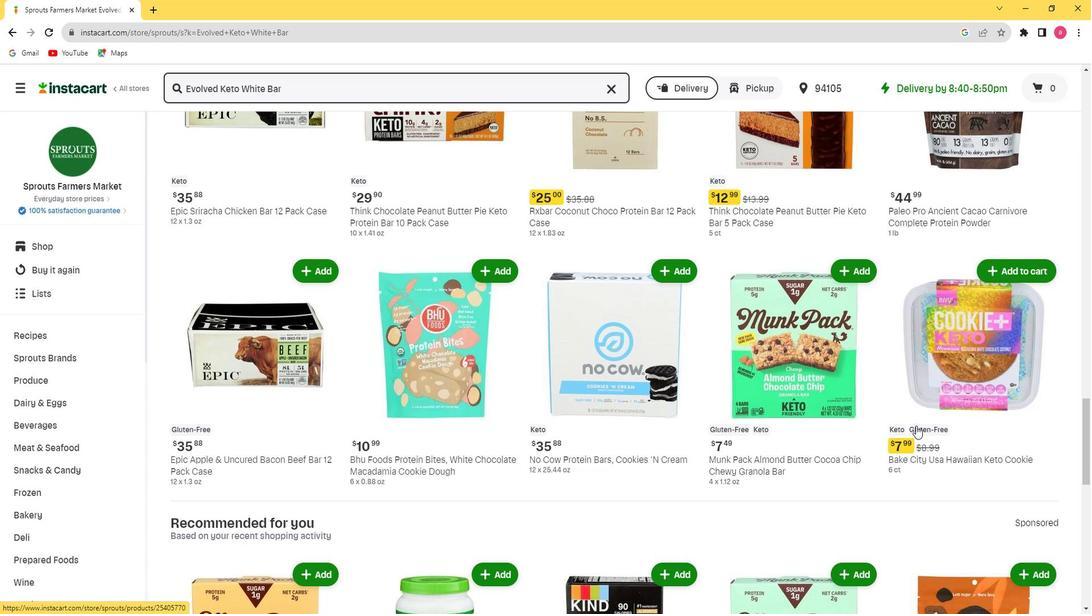 
Action: Mouse scrolled (915, 425) with delta (0, 0)
Screenshot: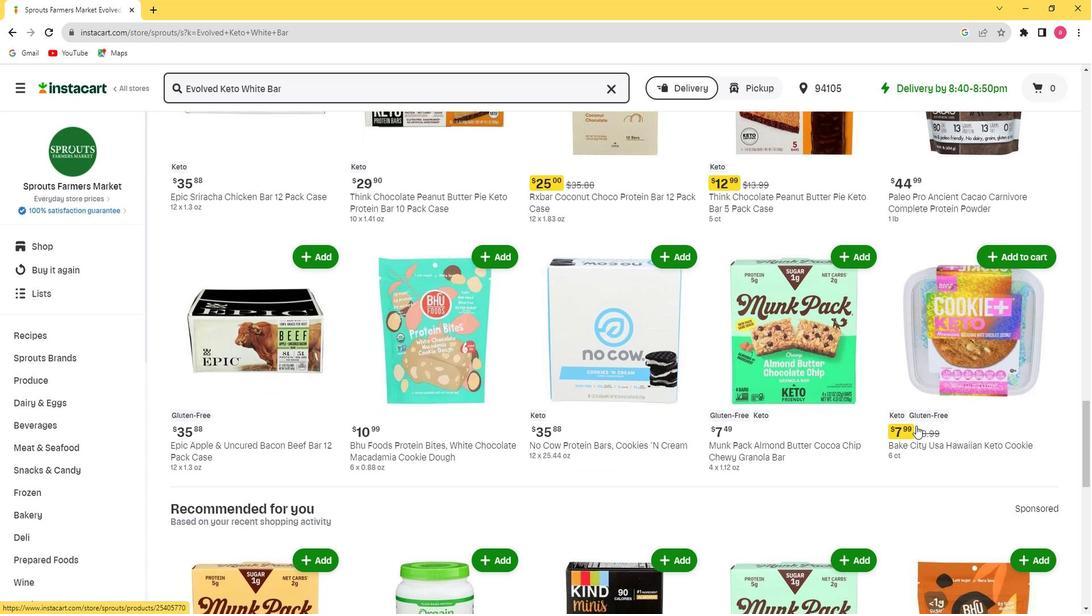 
Action: Mouse scrolled (915, 425) with delta (0, 0)
Screenshot: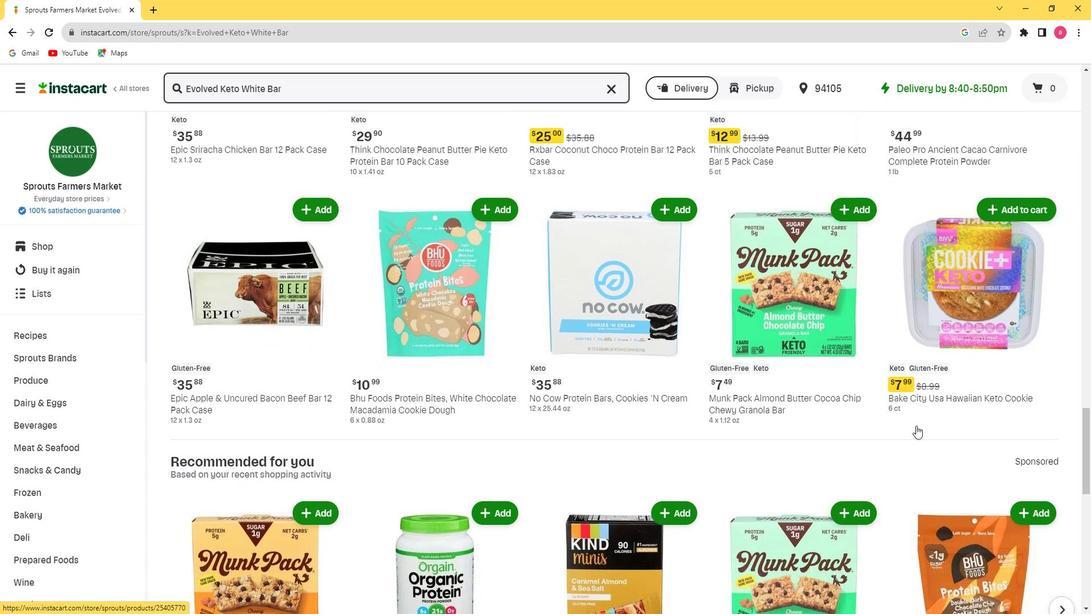 
Action: Mouse scrolled (915, 425) with delta (0, 0)
Screenshot: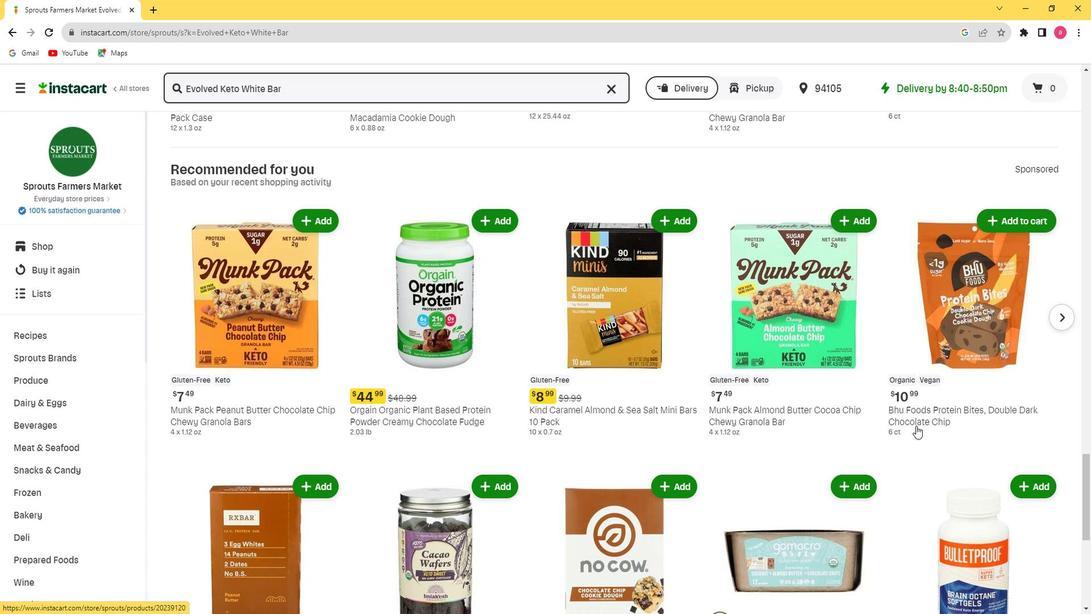 
Action: Mouse scrolled (915, 425) with delta (0, 0)
Screenshot: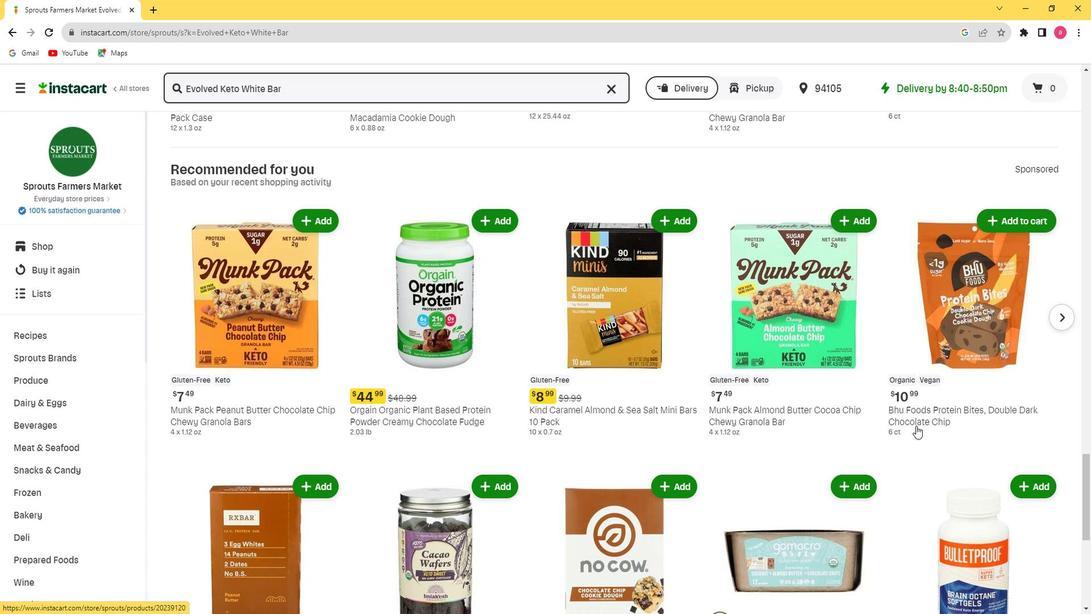 
Action: Mouse scrolled (915, 425) with delta (0, 0)
Screenshot: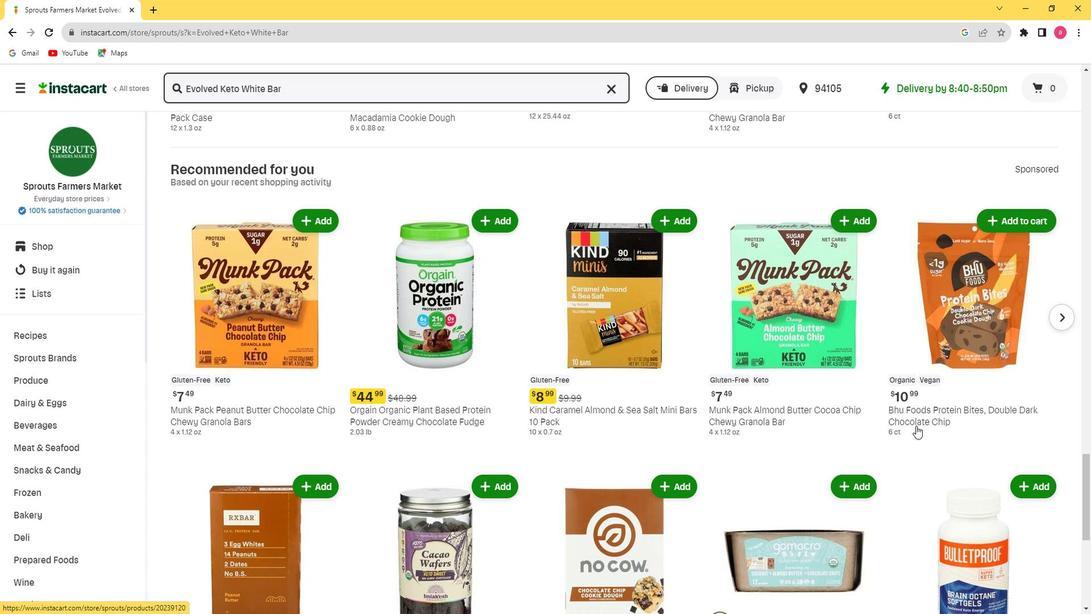 
Action: Mouse scrolled (915, 425) with delta (0, 0)
Screenshot: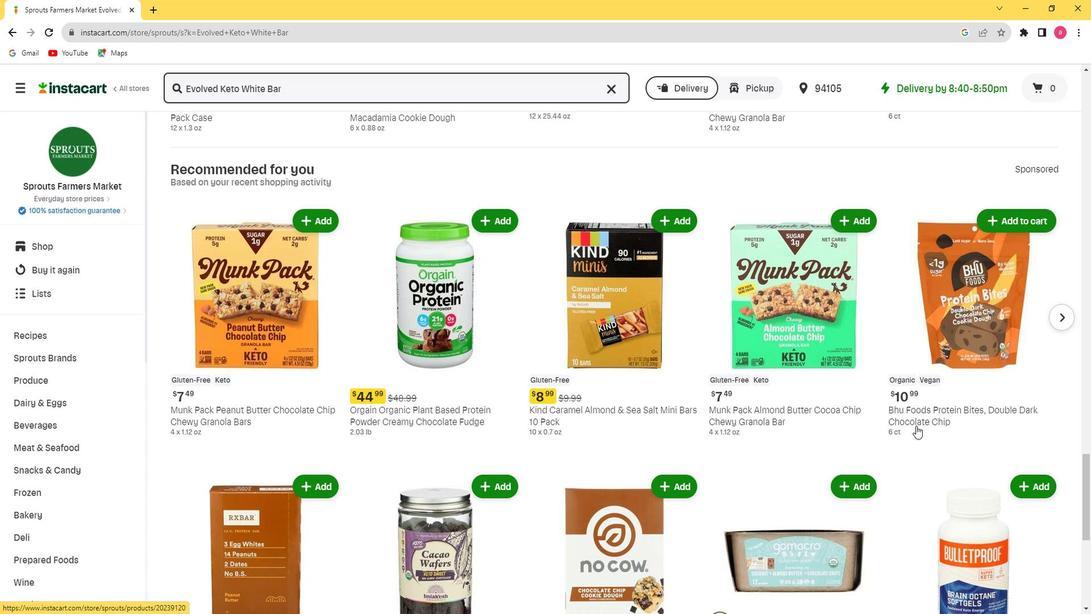 
Action: Mouse scrolled (915, 425) with delta (0, 0)
Screenshot: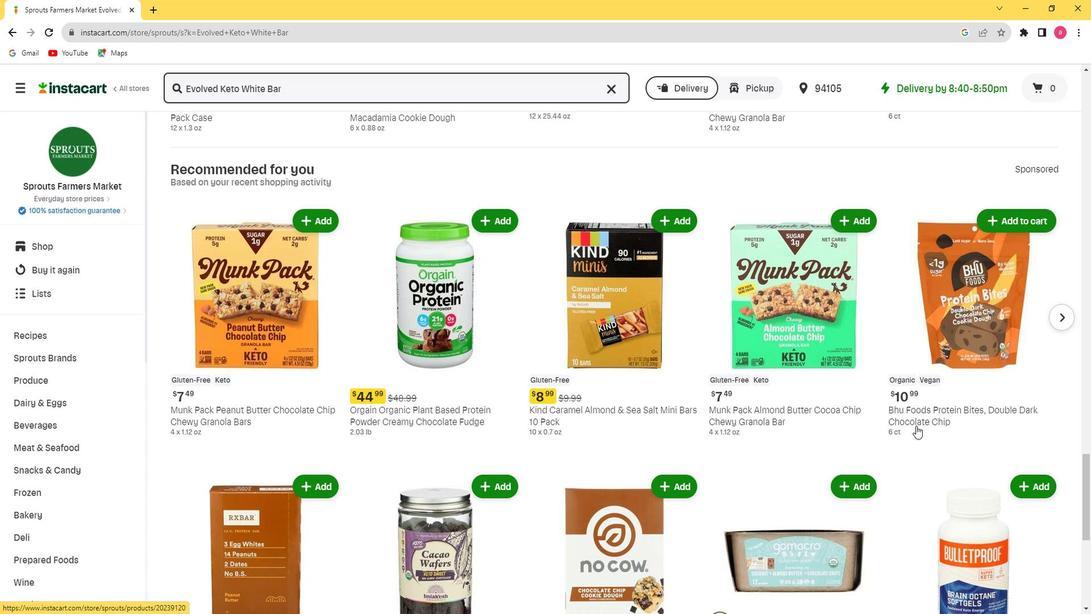 
Action: Mouse scrolled (915, 425) with delta (0, 0)
Screenshot: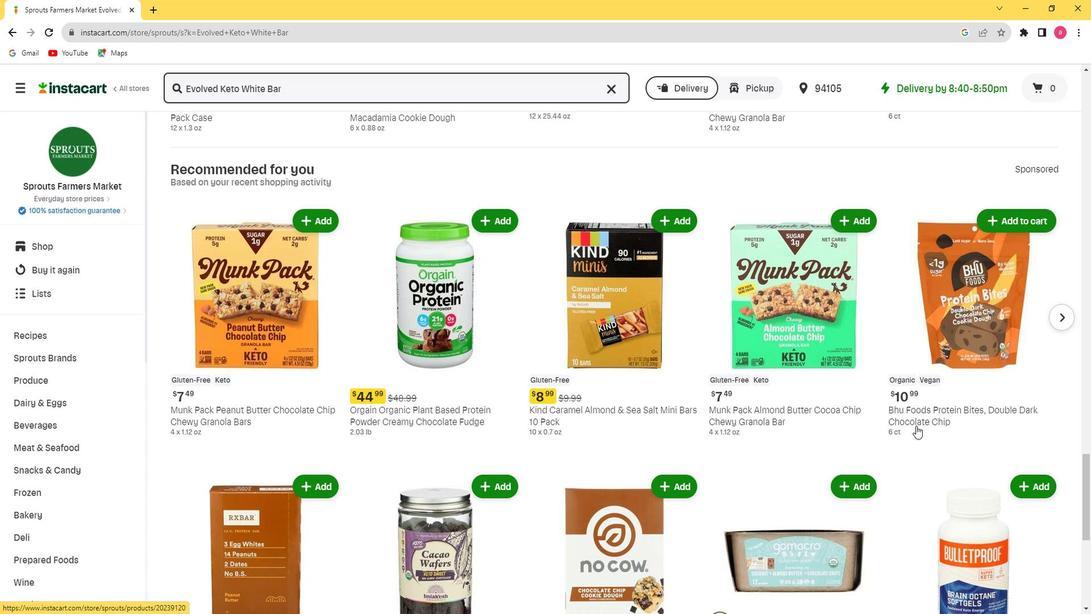 
Action: Mouse moved to (915, 425)
Screenshot: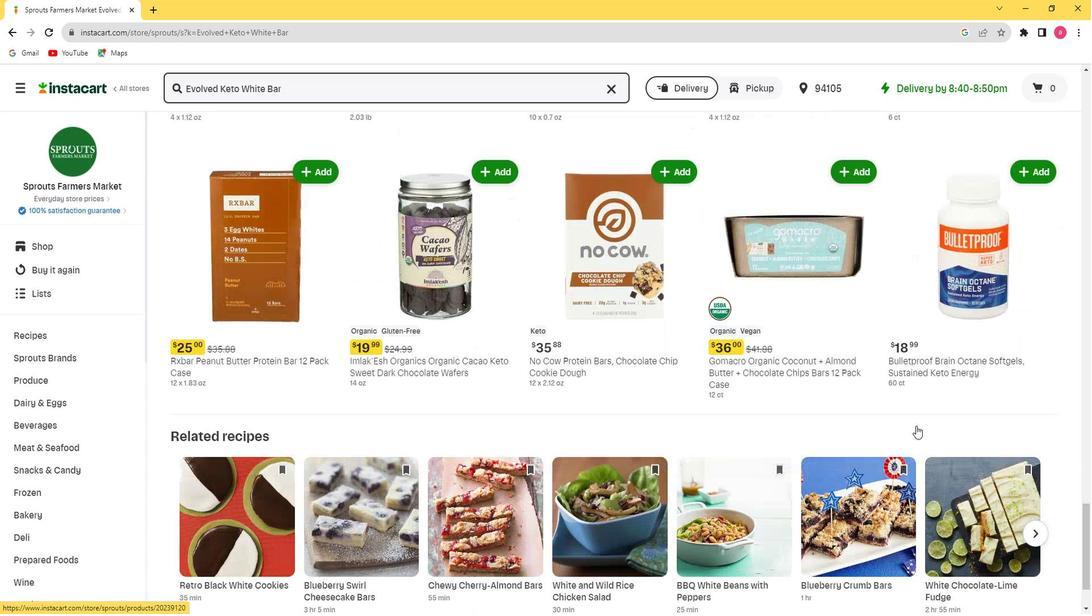 
Action: Mouse scrolled (915, 424) with delta (0, 0)
Screenshot: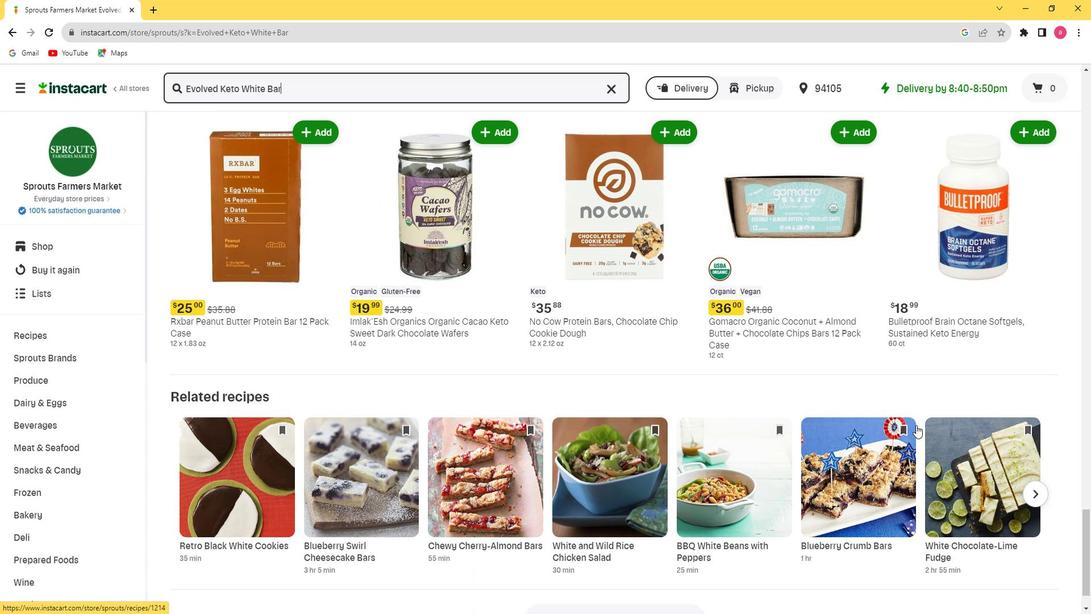 
Action: Mouse scrolled (915, 424) with delta (0, 0)
Screenshot: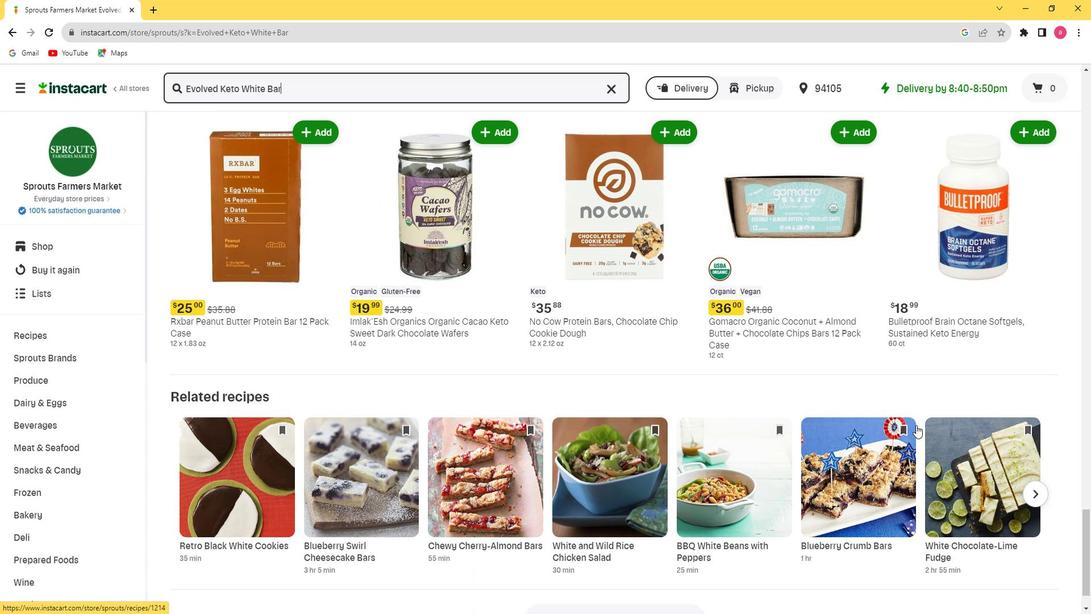 
Action: Mouse scrolled (915, 424) with delta (0, 0)
Screenshot: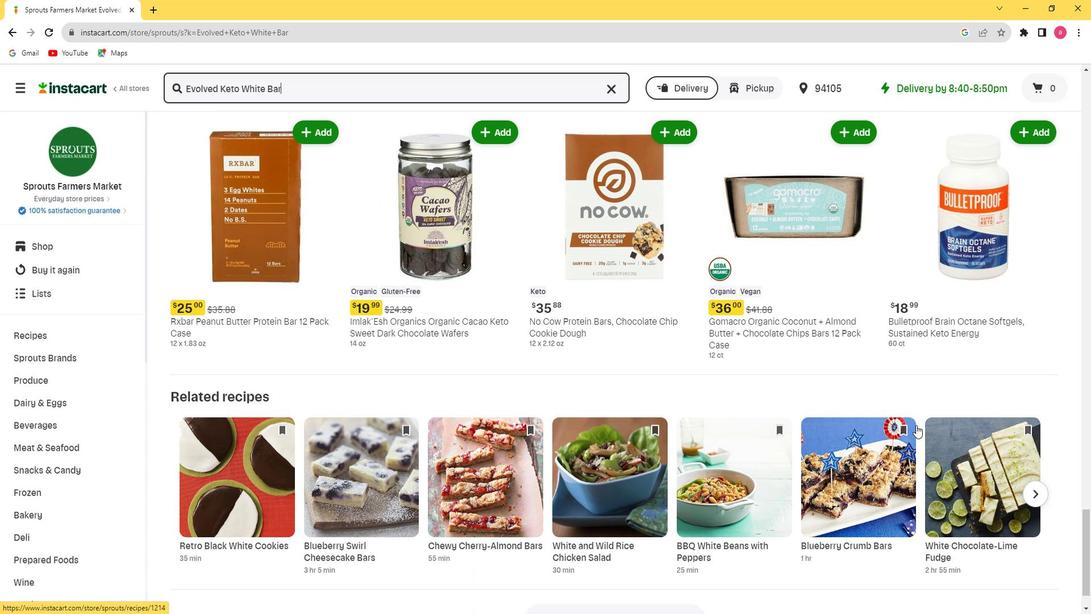 
Action: Mouse scrolled (915, 424) with delta (0, 0)
Screenshot: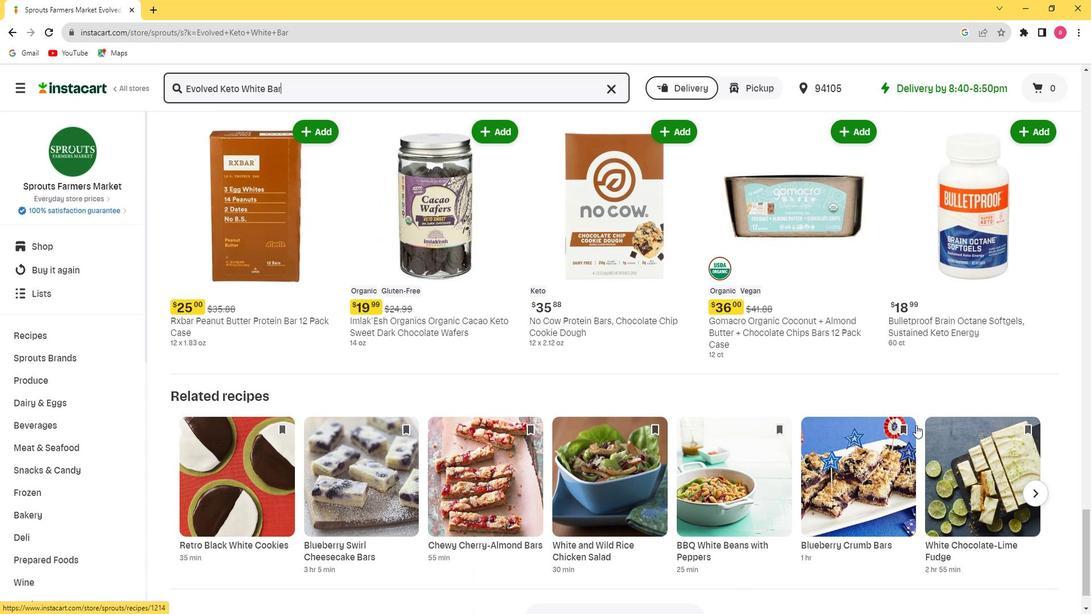 
Action: Mouse scrolled (915, 424) with delta (0, 0)
Screenshot: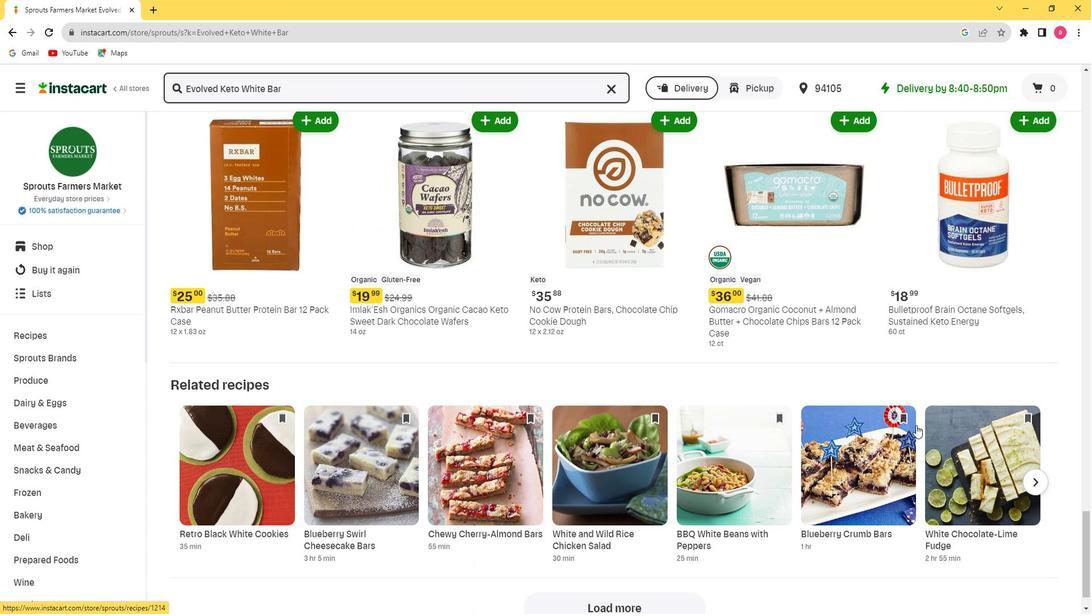 
